 Task: Create a due date automation trigger when advanced on, on the tuesday after a card is due add fields with custom field "Resume" set to a number lower than 1 and lower than 10 at 11:00 AM.
Action: Mouse moved to (823, 250)
Screenshot: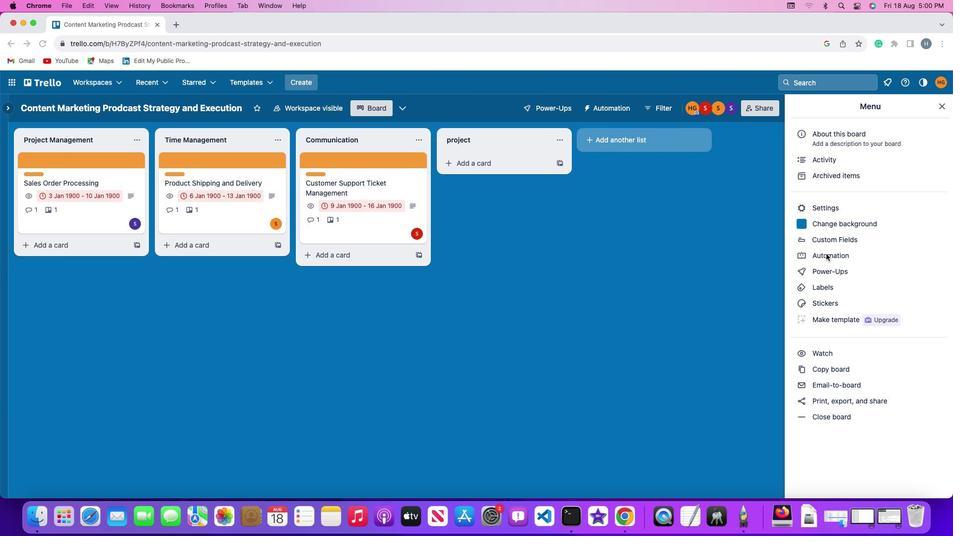 
Action: Mouse pressed left at (823, 250)
Screenshot: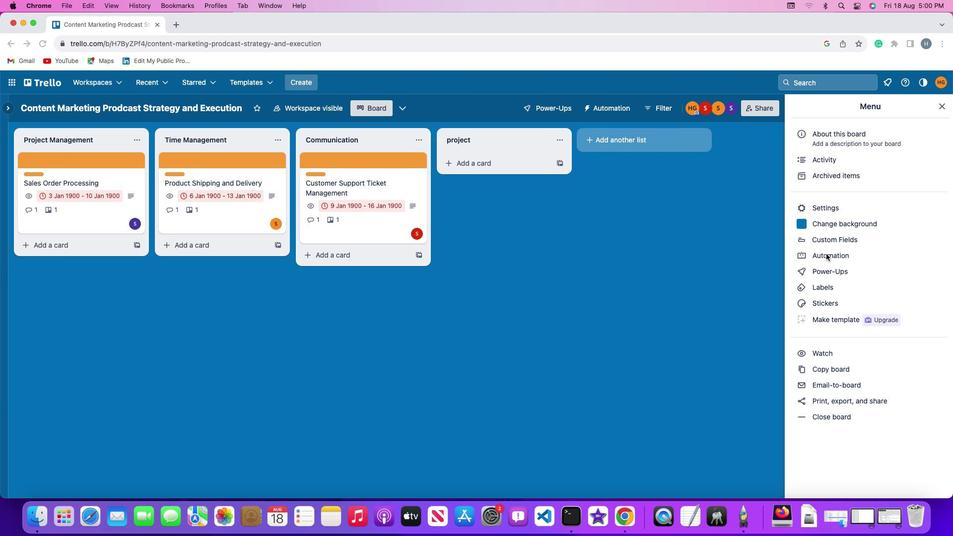 
Action: Mouse pressed left at (823, 250)
Screenshot: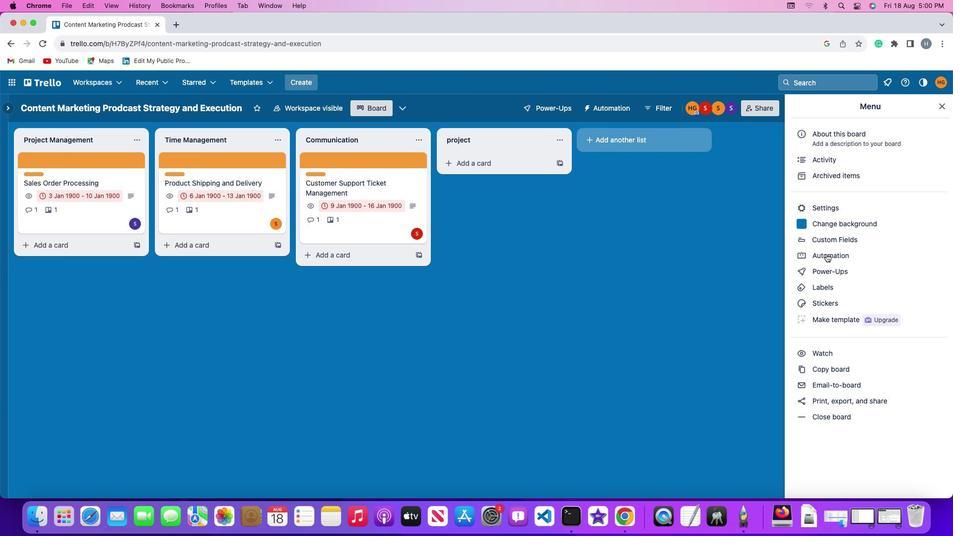 
Action: Mouse moved to (58, 228)
Screenshot: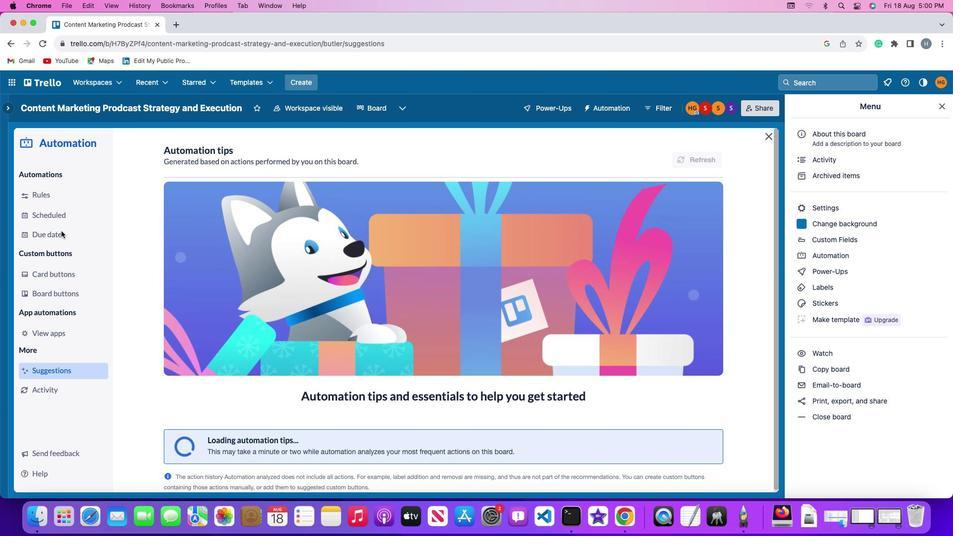 
Action: Mouse pressed left at (58, 228)
Screenshot: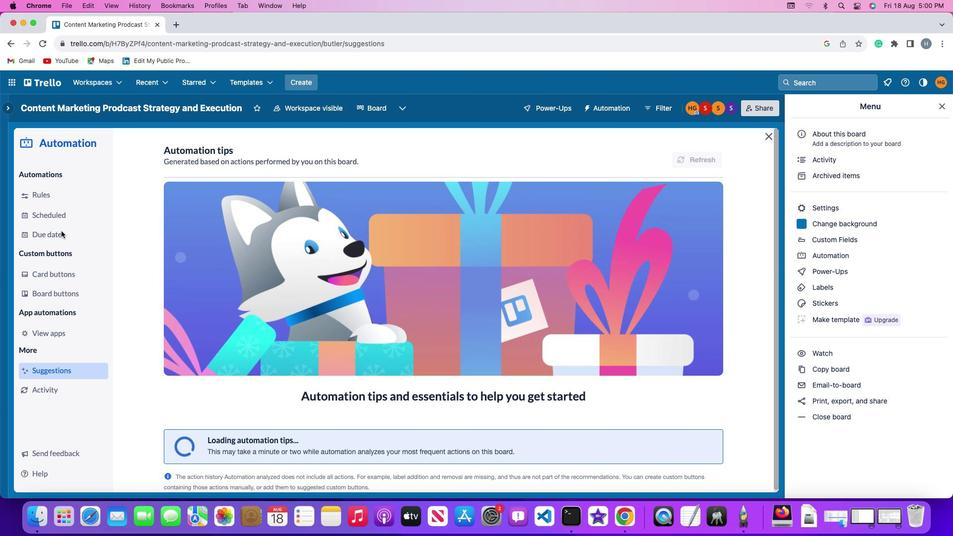 
Action: Mouse moved to (669, 151)
Screenshot: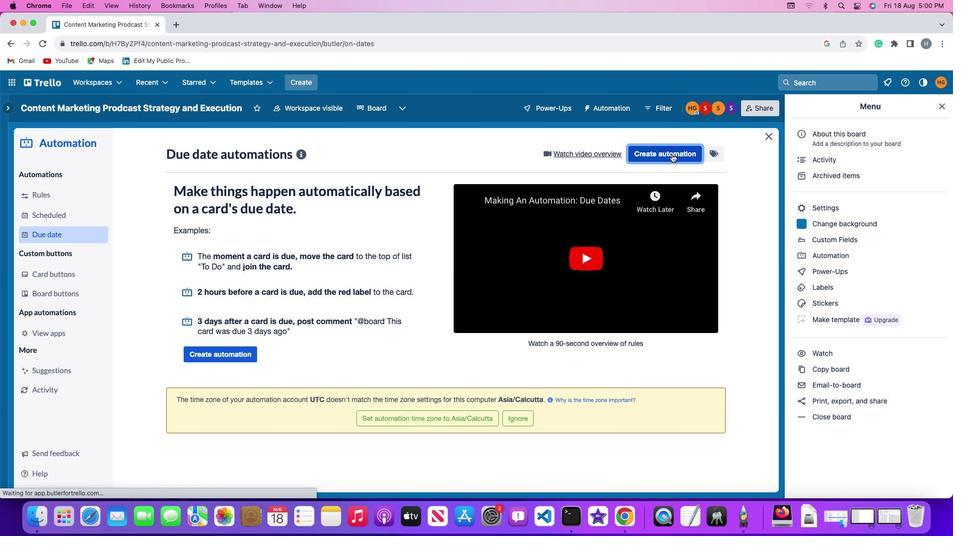 
Action: Mouse pressed left at (669, 151)
Screenshot: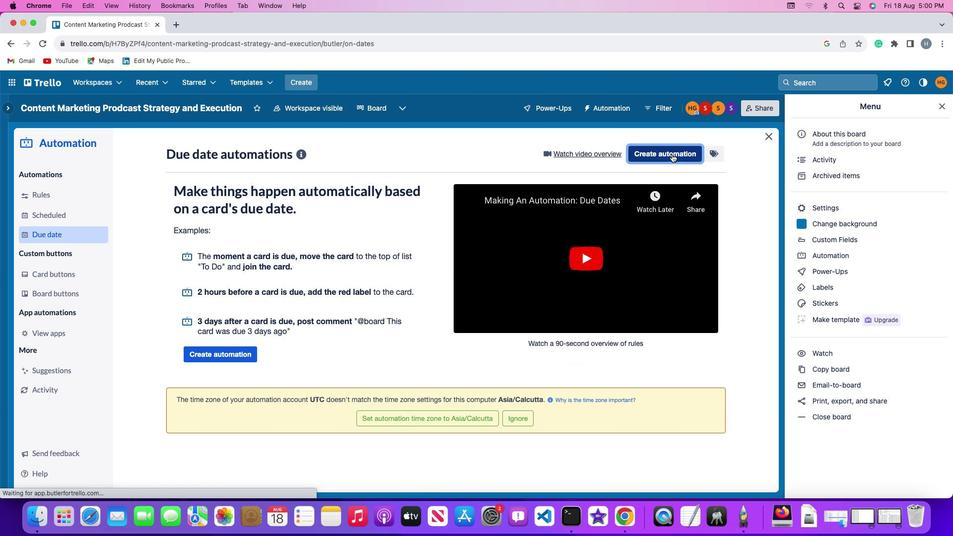 
Action: Mouse moved to (209, 243)
Screenshot: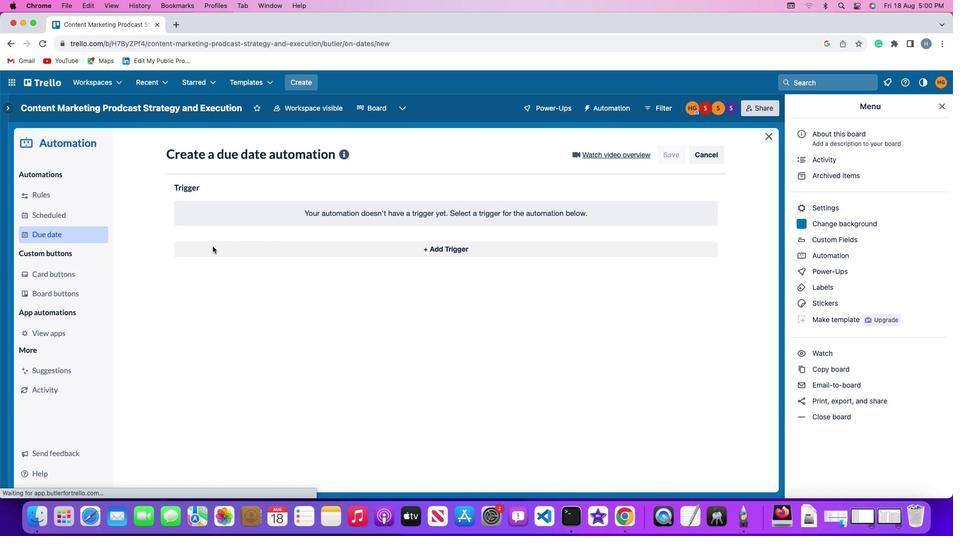 
Action: Mouse pressed left at (209, 243)
Screenshot: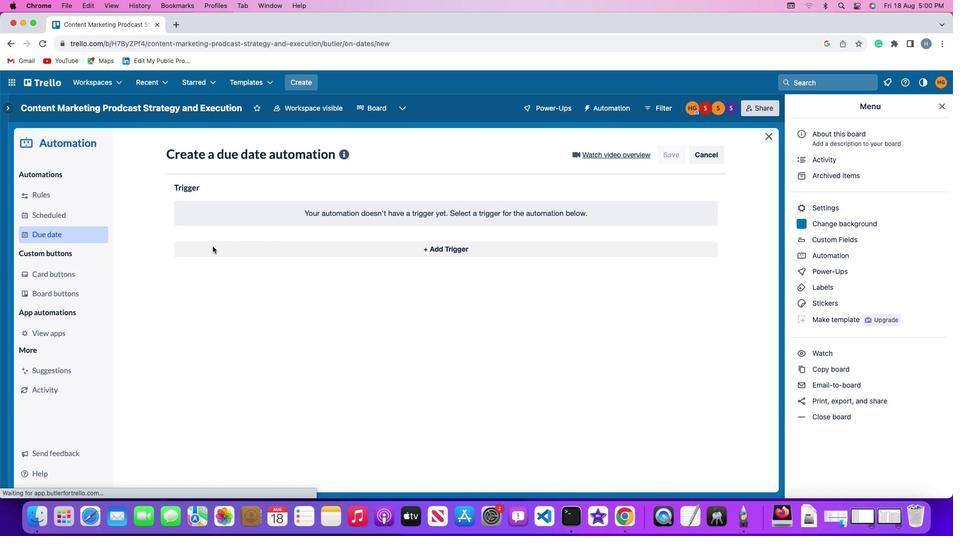 
Action: Mouse moved to (220, 432)
Screenshot: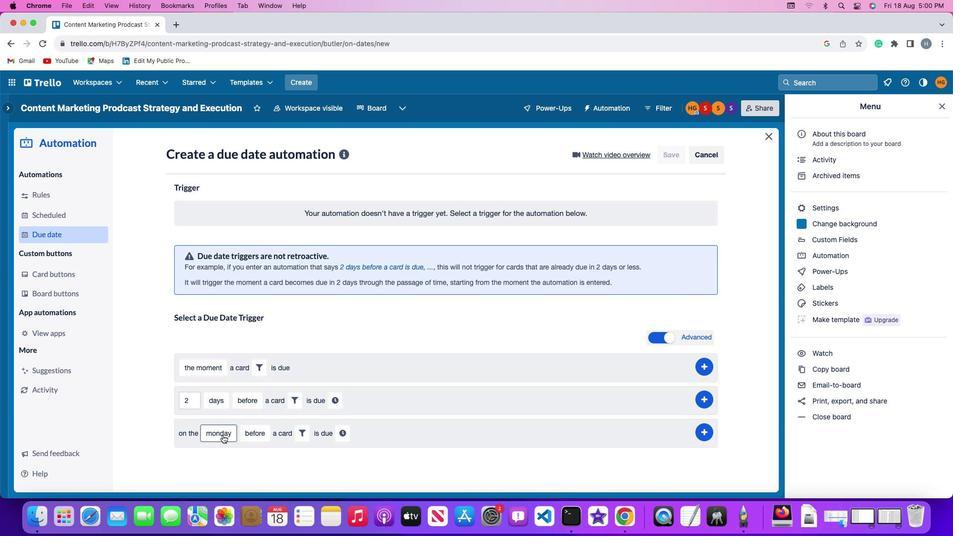 
Action: Mouse pressed left at (220, 432)
Screenshot: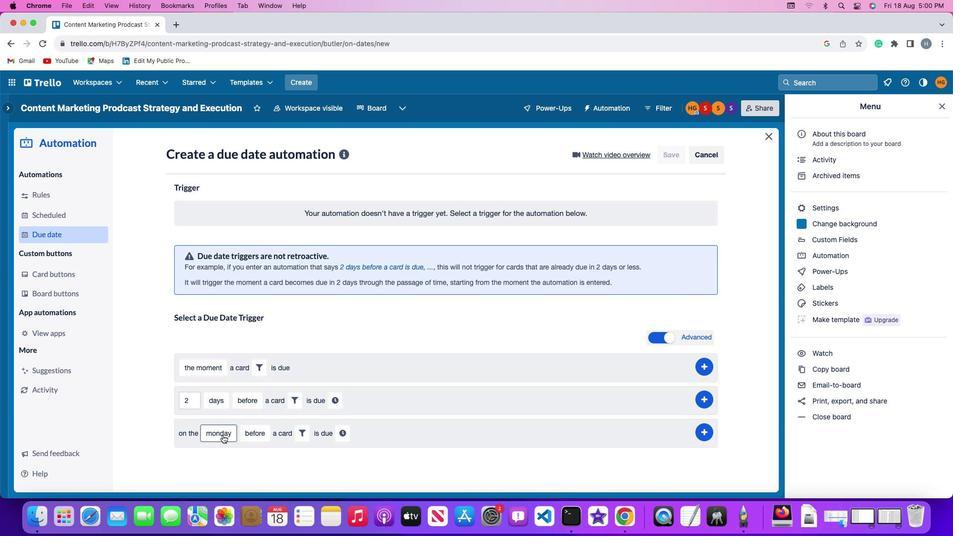 
Action: Mouse moved to (241, 315)
Screenshot: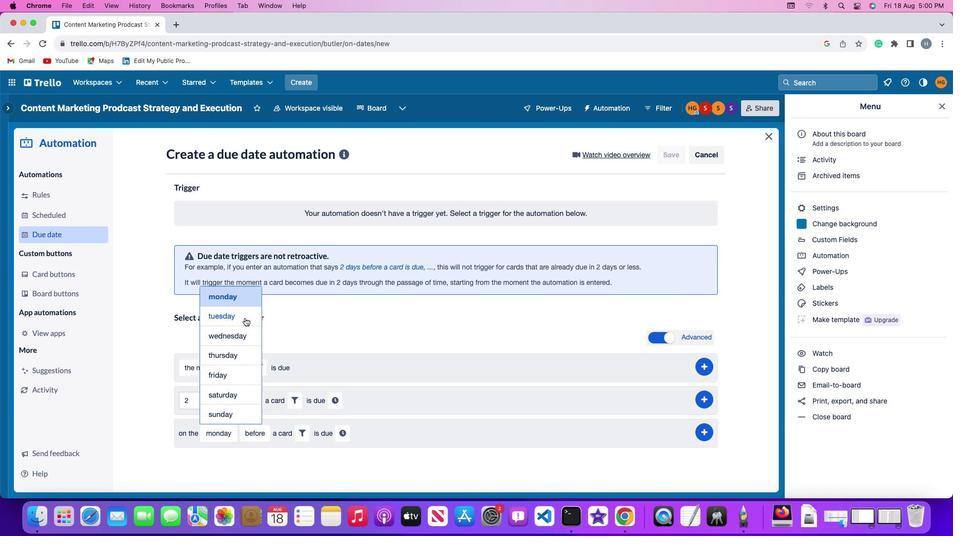 
Action: Mouse pressed left at (241, 315)
Screenshot: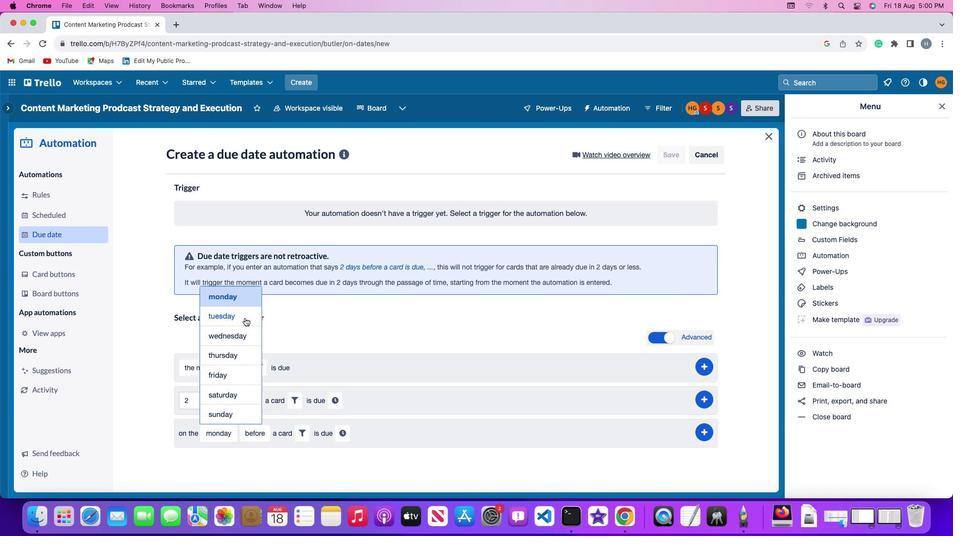 
Action: Mouse moved to (257, 428)
Screenshot: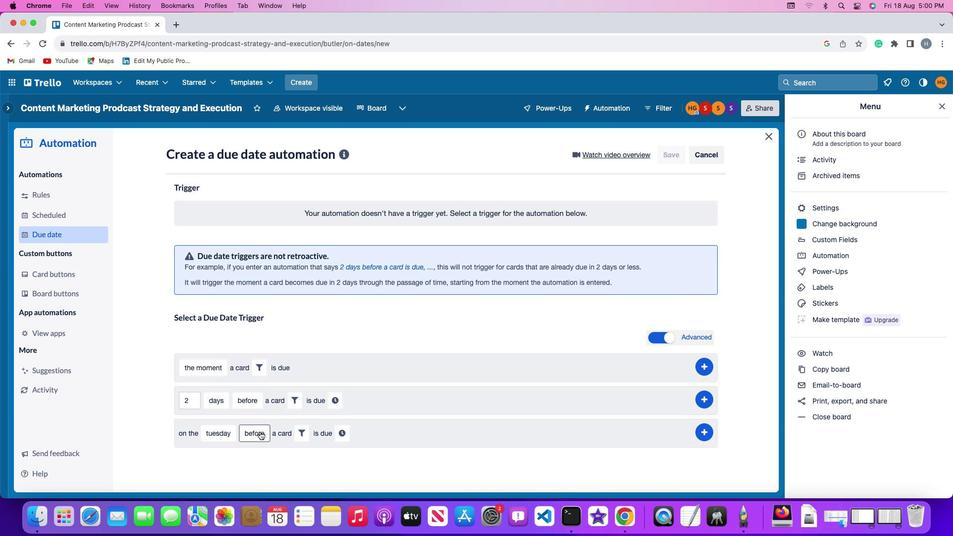 
Action: Mouse pressed left at (257, 428)
Screenshot: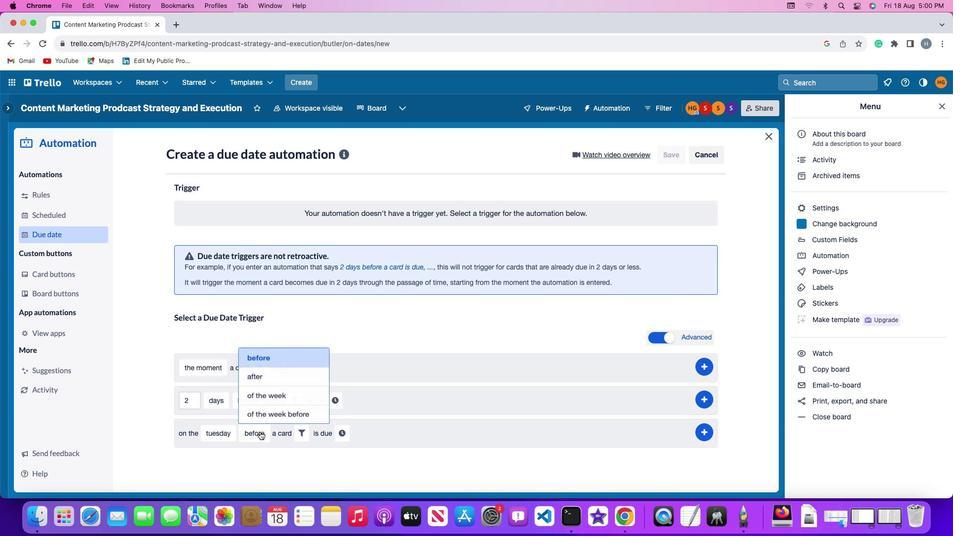 
Action: Mouse moved to (259, 372)
Screenshot: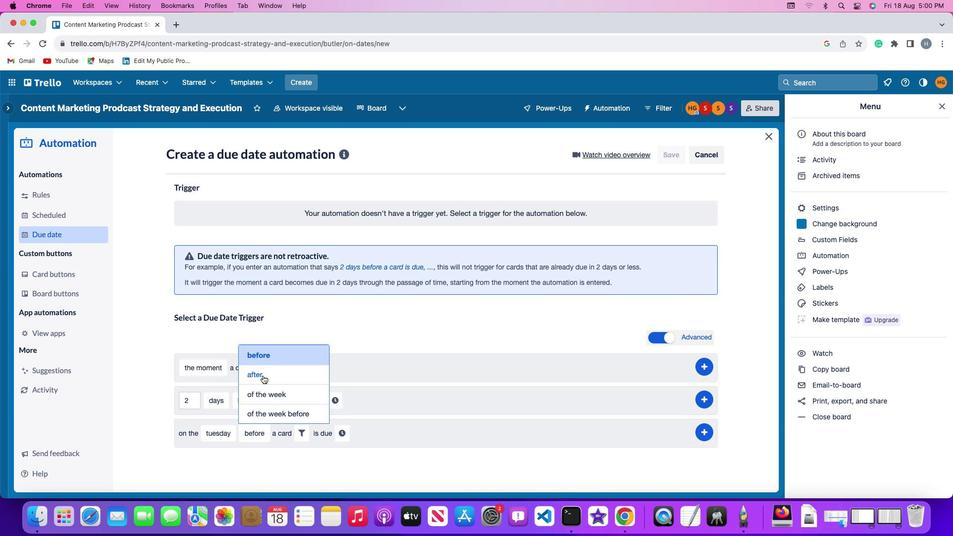 
Action: Mouse pressed left at (259, 372)
Screenshot: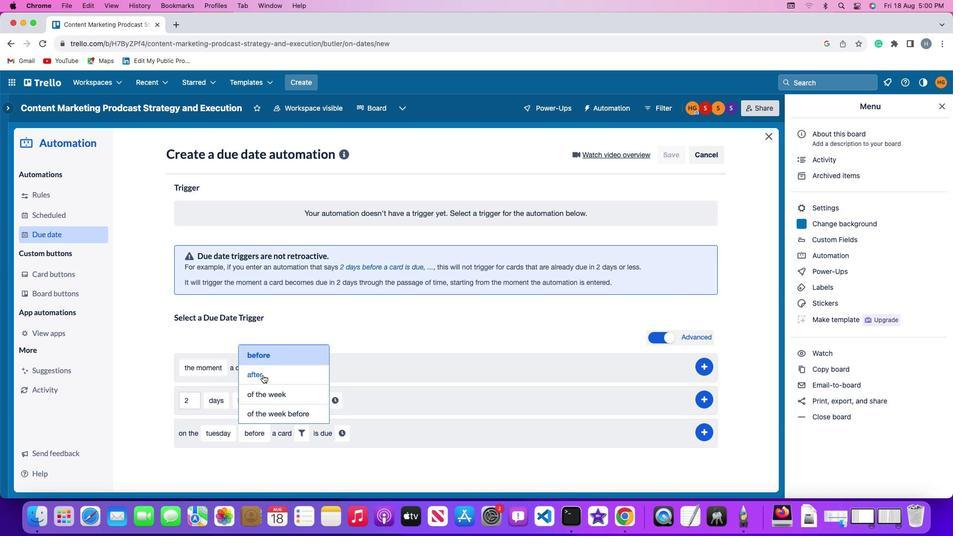 
Action: Mouse moved to (292, 425)
Screenshot: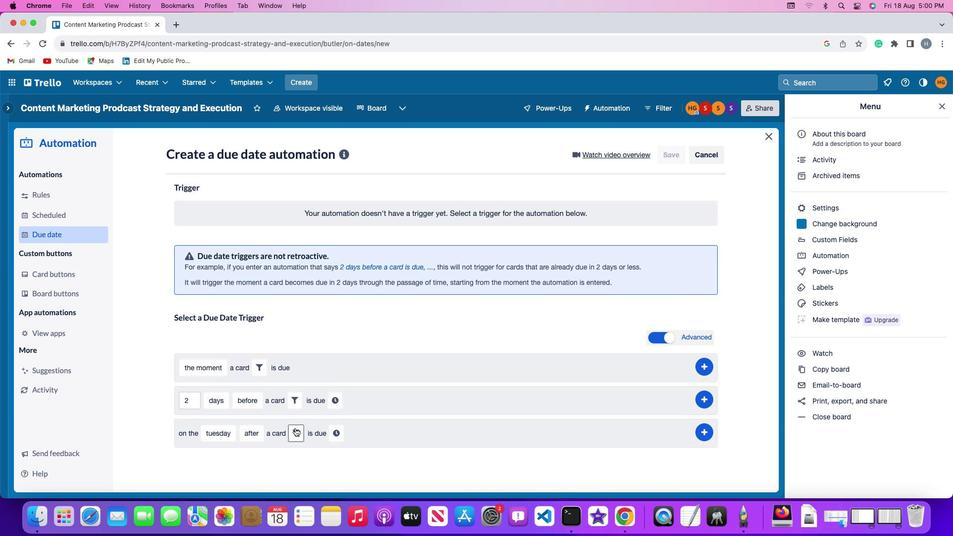 
Action: Mouse pressed left at (292, 425)
Screenshot: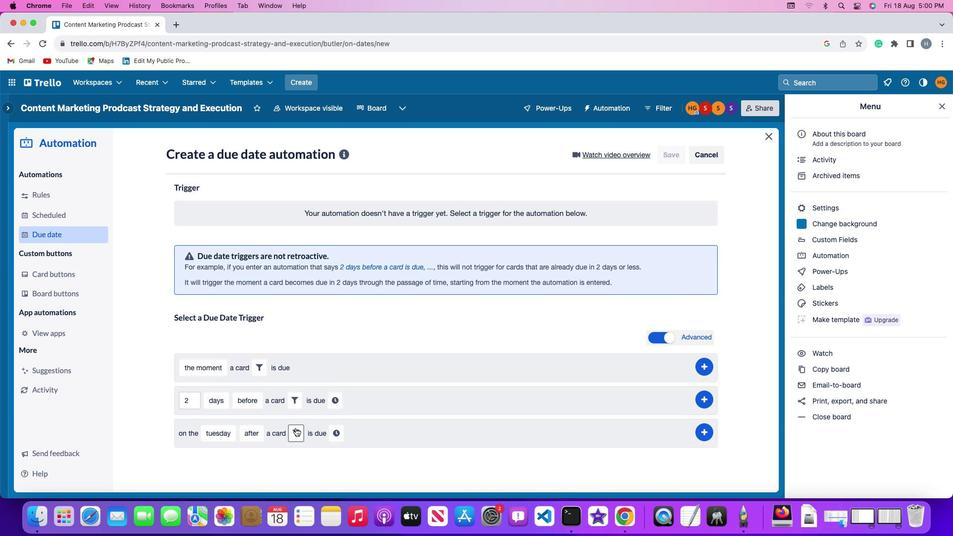 
Action: Mouse moved to (449, 460)
Screenshot: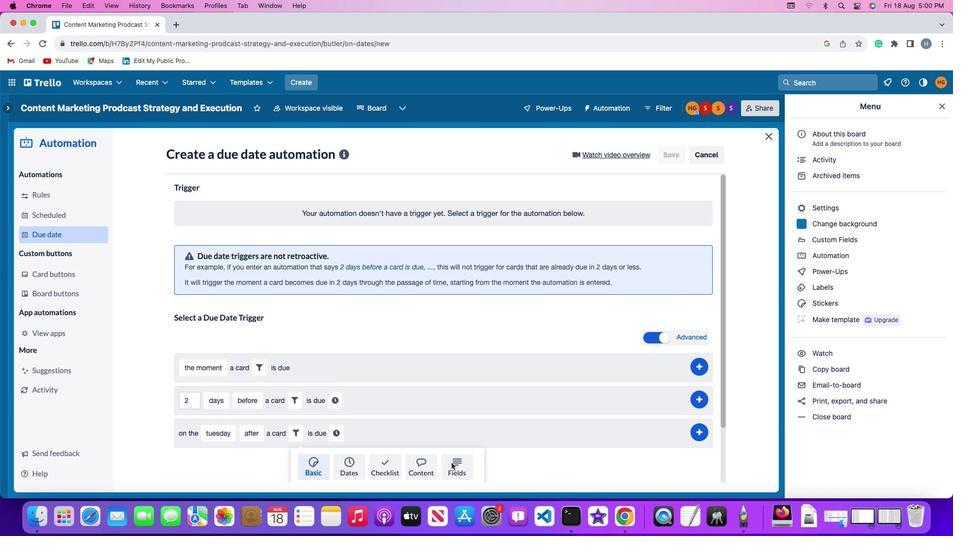 
Action: Mouse pressed left at (449, 460)
Screenshot: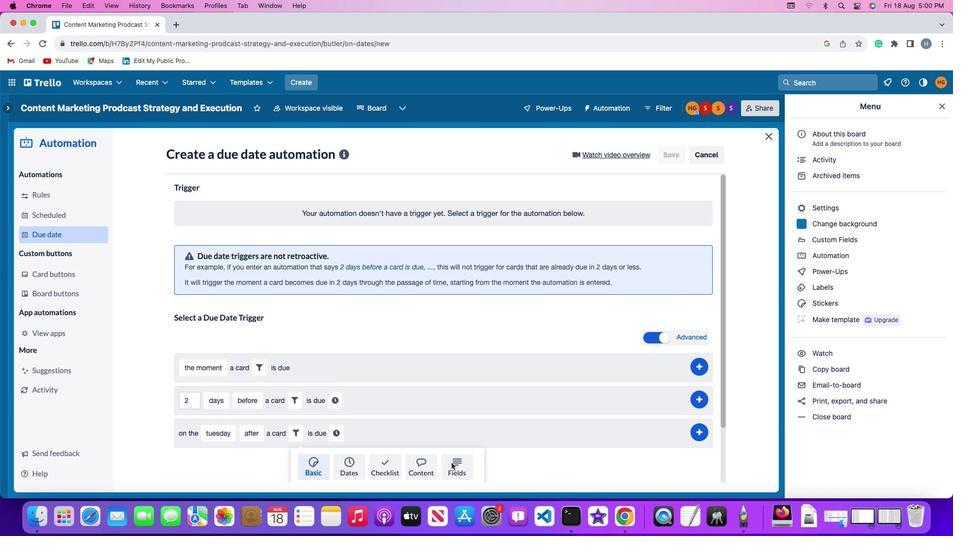 
Action: Mouse moved to (279, 452)
Screenshot: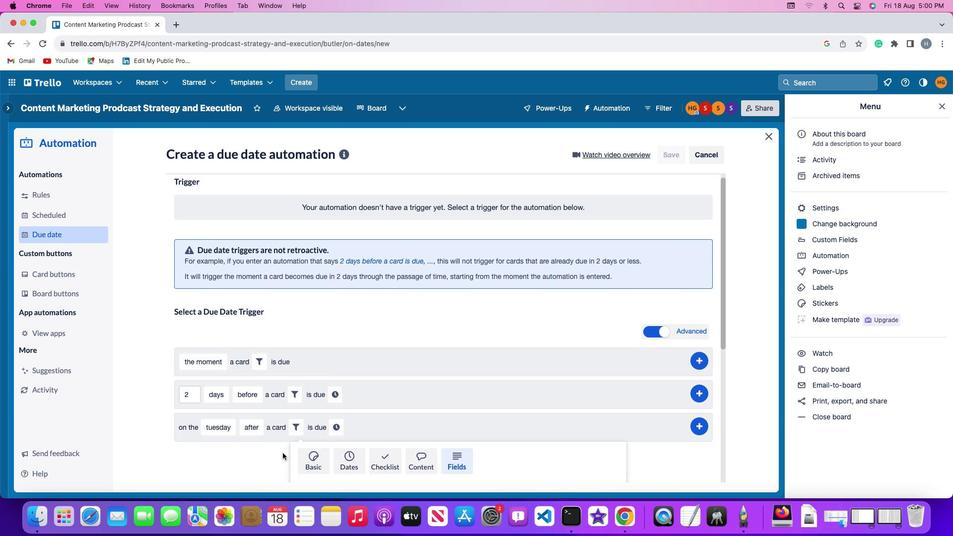 
Action: Mouse scrolled (279, 452) with delta (-2, -2)
Screenshot: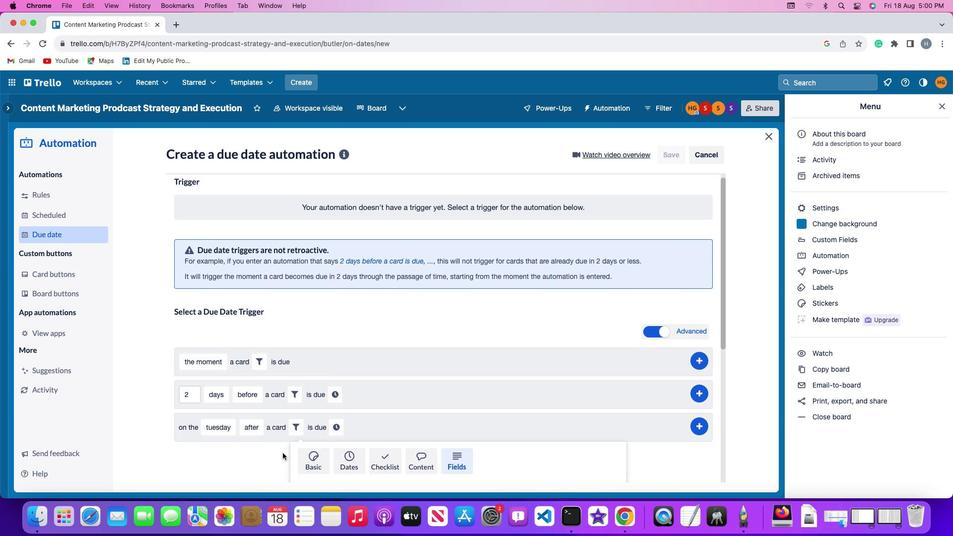 
Action: Mouse moved to (278, 451)
Screenshot: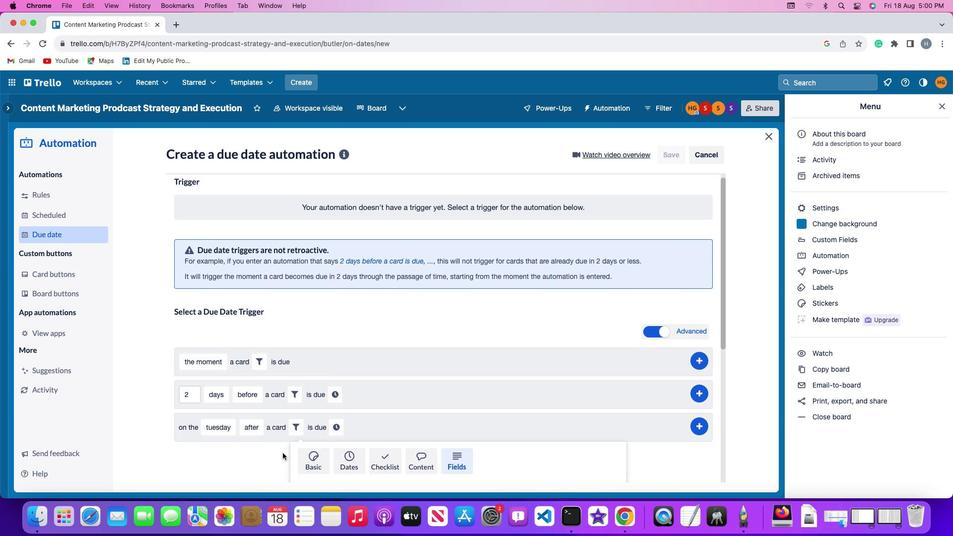 
Action: Mouse scrolled (278, 451) with delta (-2, -2)
Screenshot: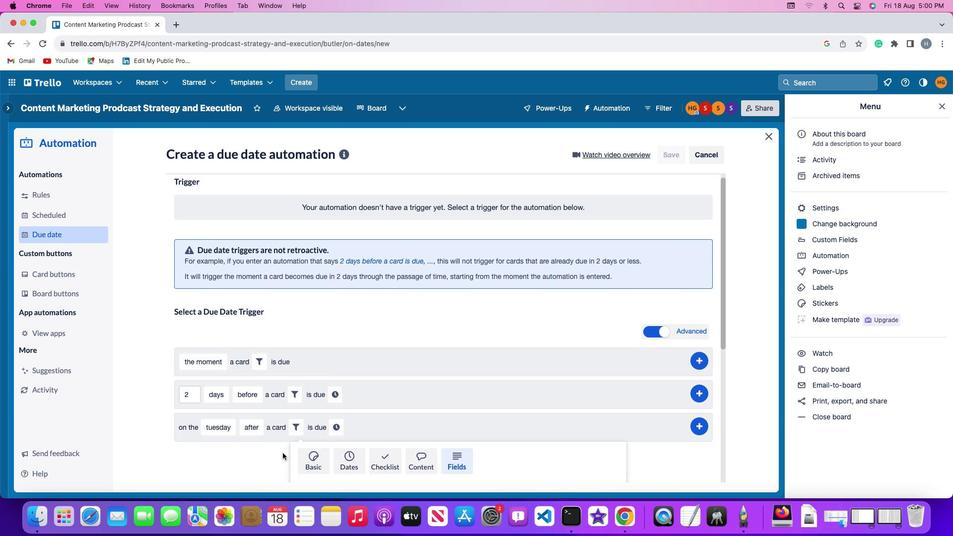 
Action: Mouse scrolled (278, 451) with delta (-2, -3)
Screenshot: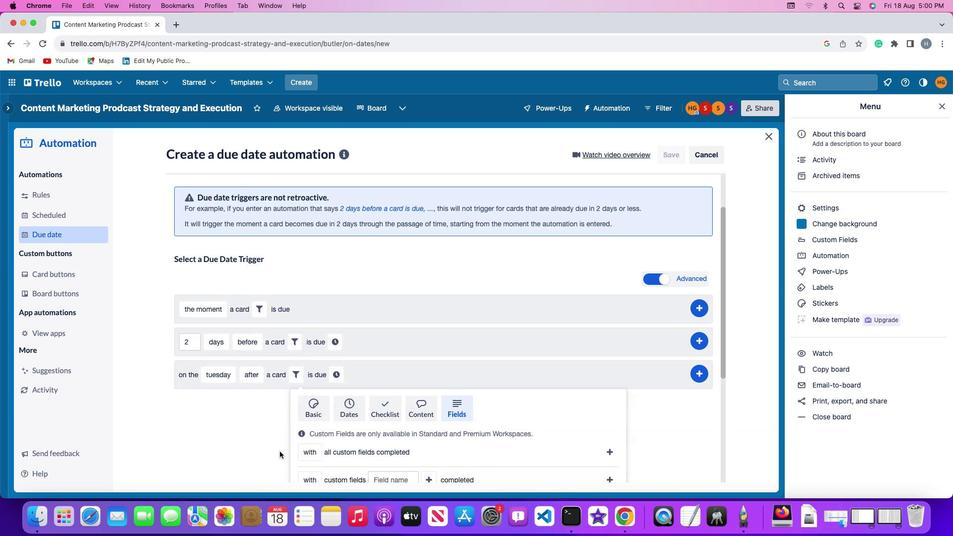 
Action: Mouse moved to (279, 451)
Screenshot: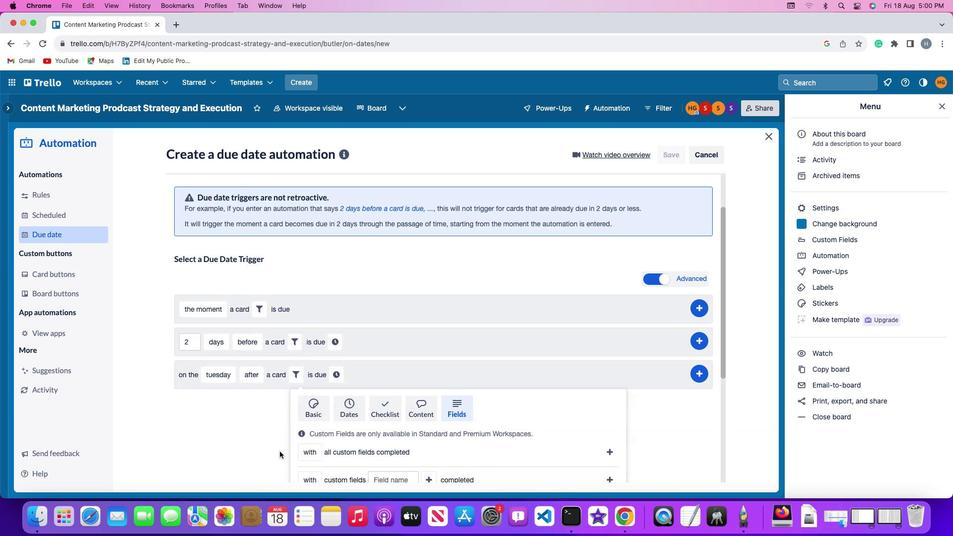 
Action: Mouse scrolled (279, 451) with delta (-2, -4)
Screenshot: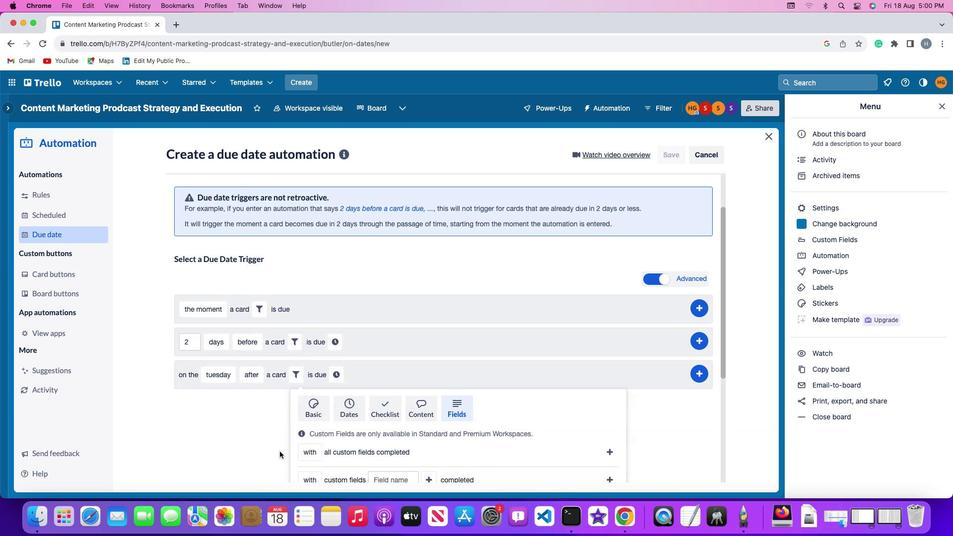 
Action: Mouse moved to (279, 450)
Screenshot: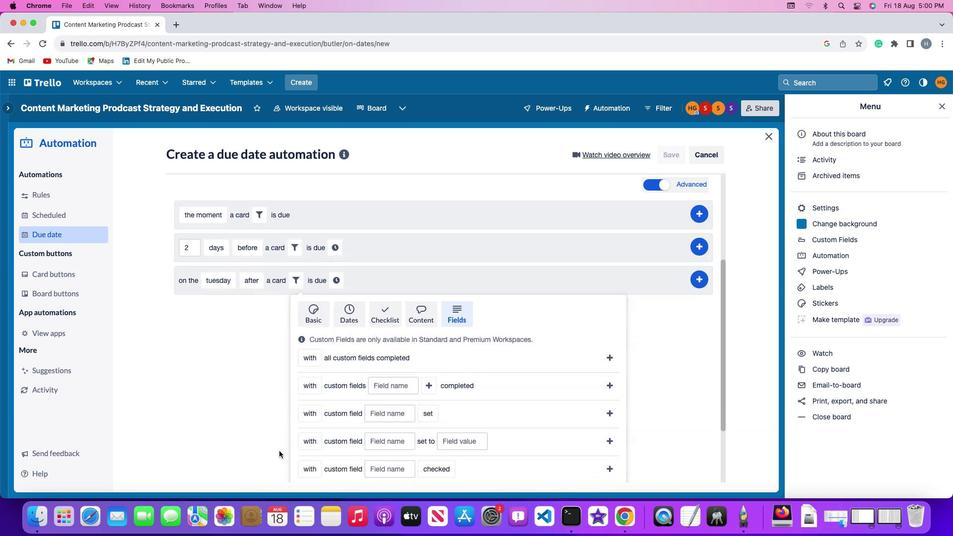 
Action: Mouse scrolled (279, 450) with delta (-2, -5)
Screenshot: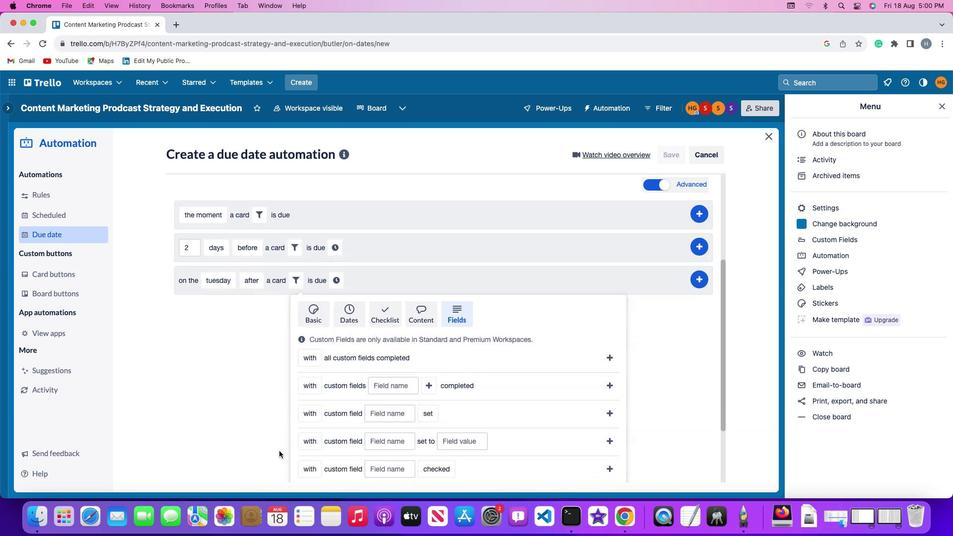 
Action: Mouse moved to (276, 448)
Screenshot: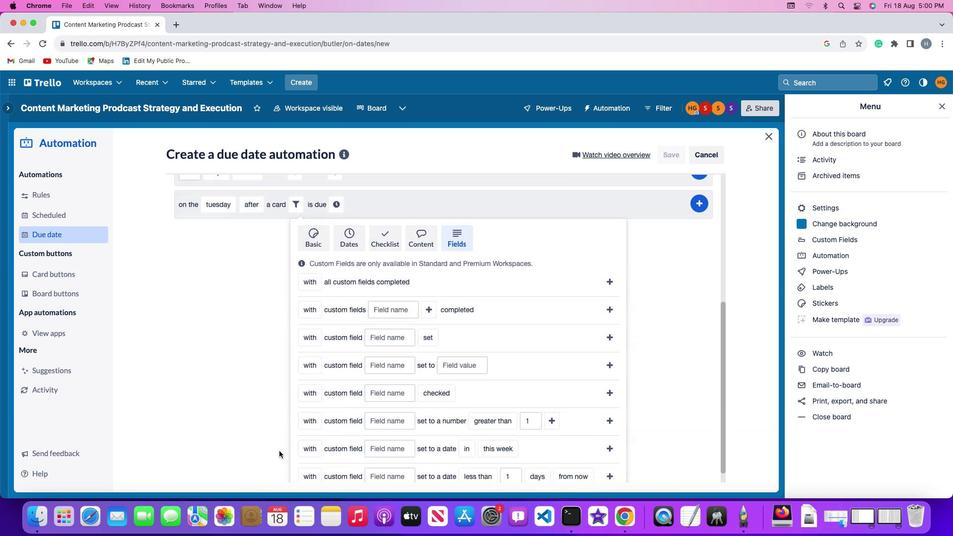 
Action: Mouse scrolled (276, 448) with delta (-2, -2)
Screenshot: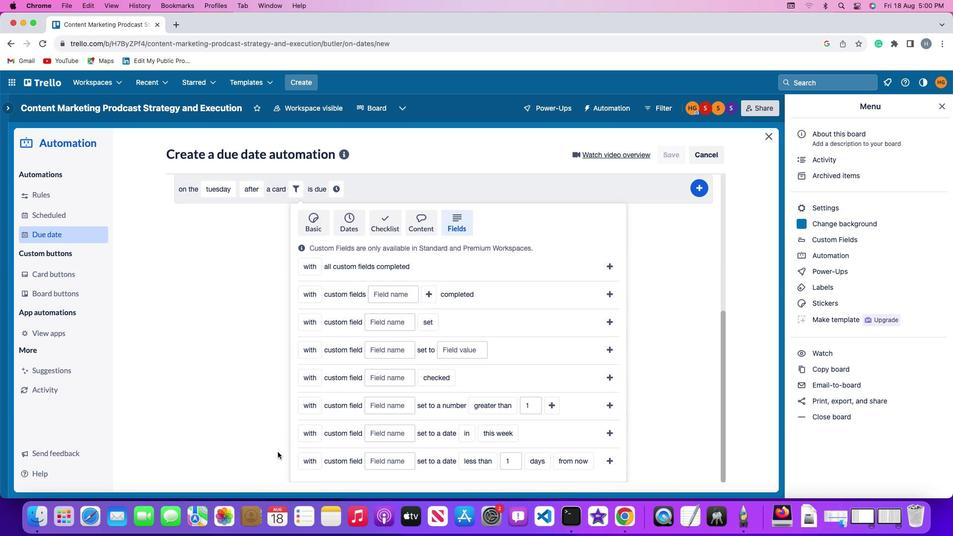 
Action: Mouse scrolled (276, 448) with delta (-2, -2)
Screenshot: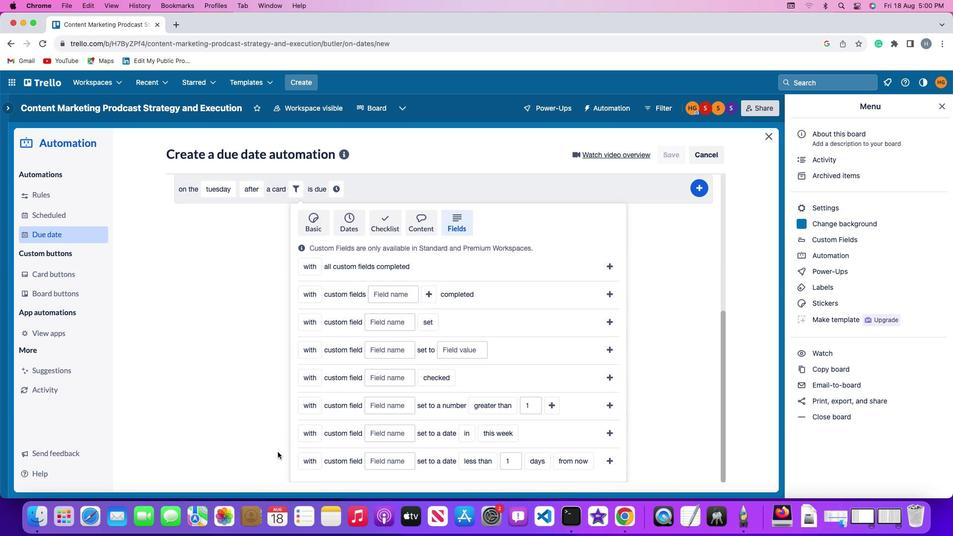 
Action: Mouse moved to (275, 448)
Screenshot: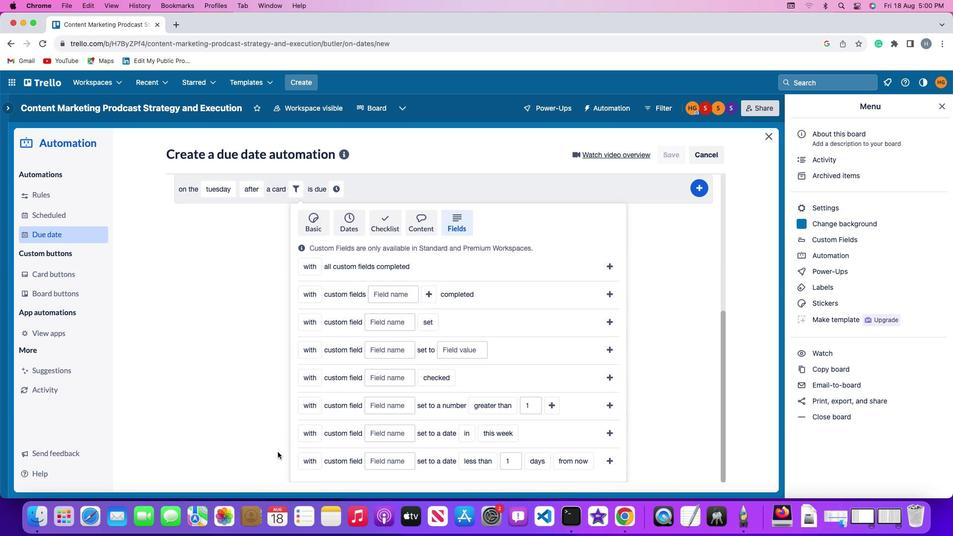 
Action: Mouse scrolled (275, 448) with delta (-2, -3)
Screenshot: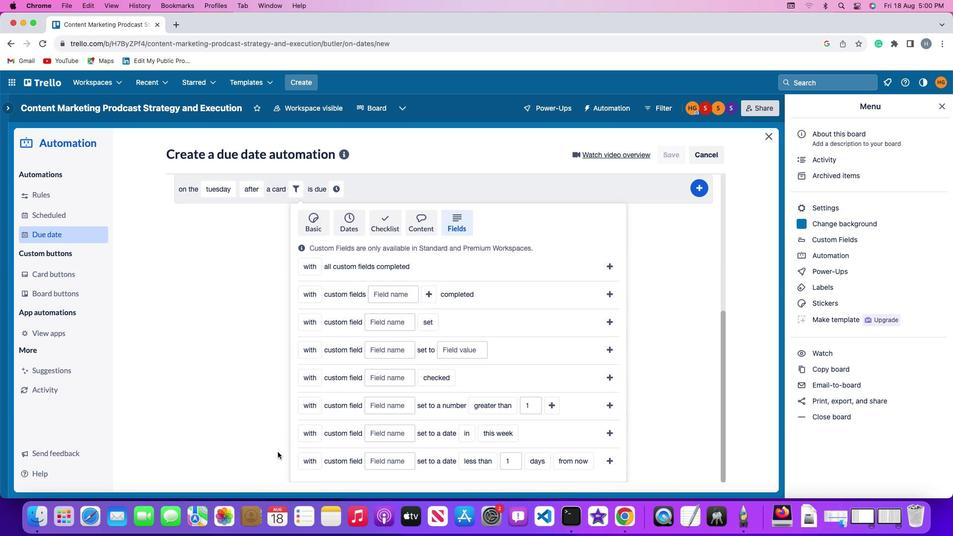 
Action: Mouse moved to (274, 449)
Screenshot: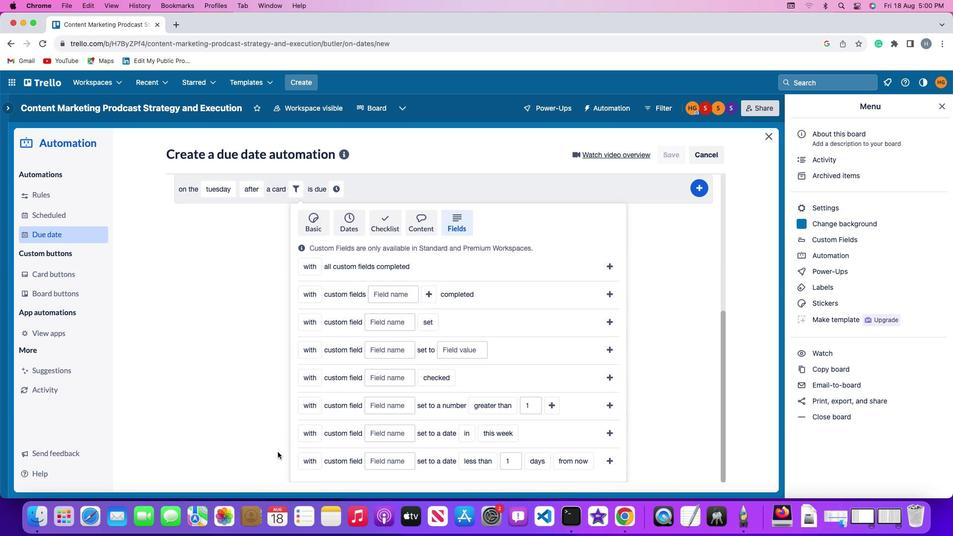 
Action: Mouse scrolled (274, 449) with delta (-2, -4)
Screenshot: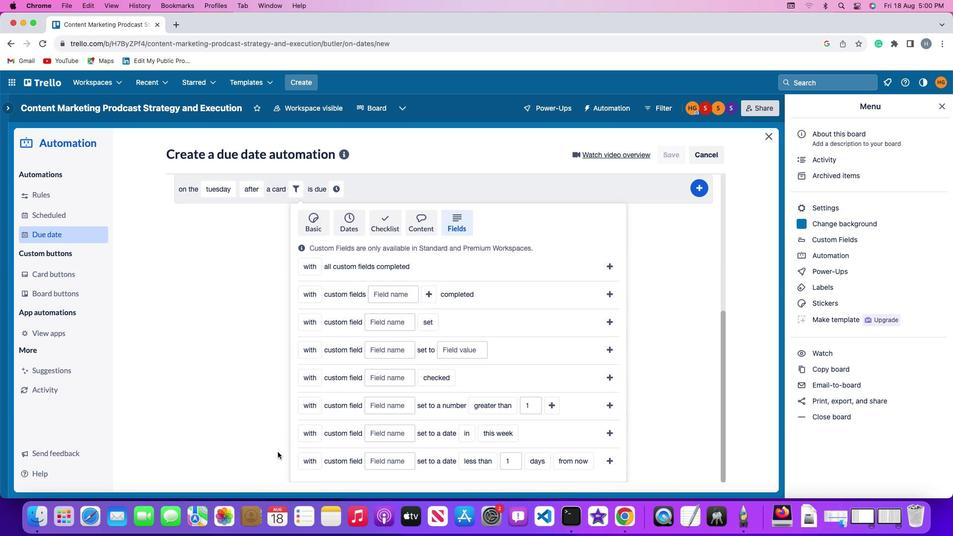 
Action: Mouse moved to (308, 402)
Screenshot: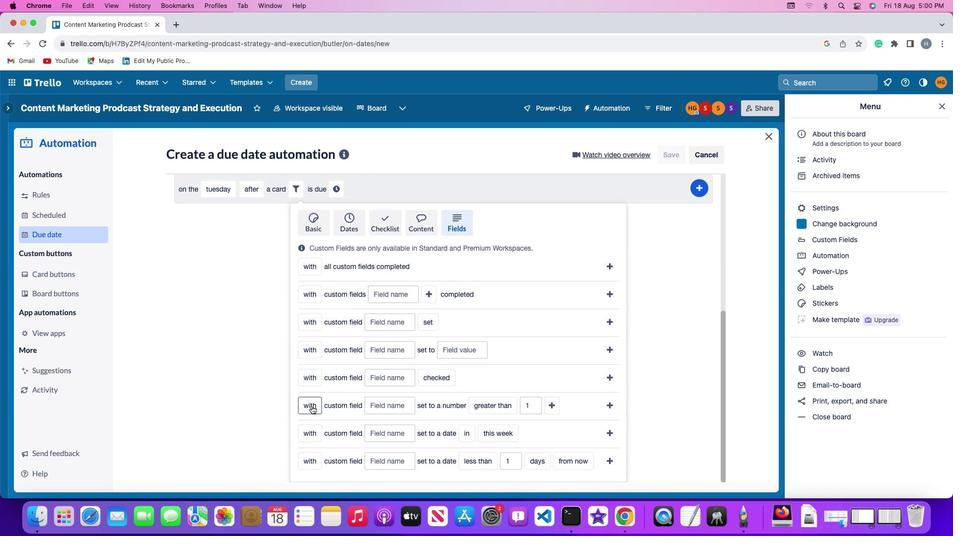 
Action: Mouse pressed left at (308, 402)
Screenshot: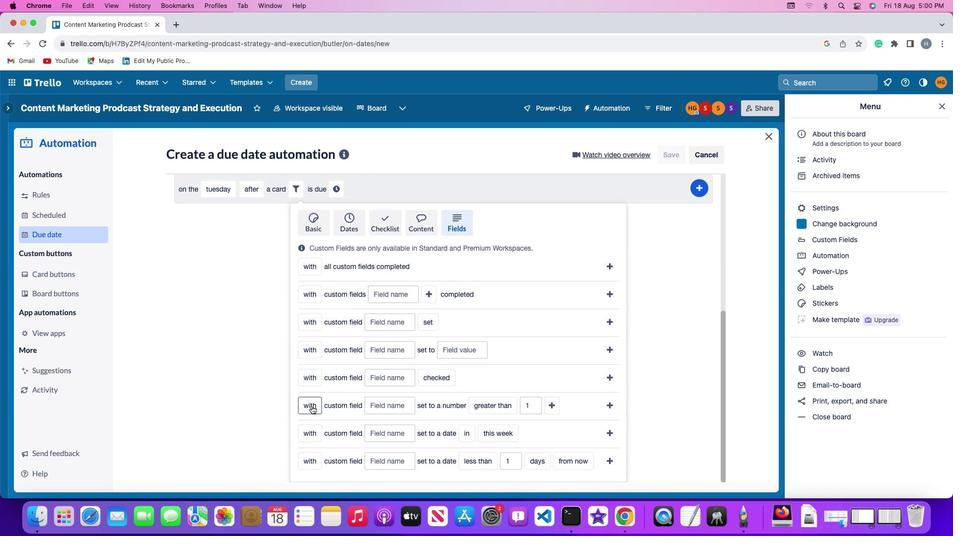 
Action: Mouse moved to (320, 418)
Screenshot: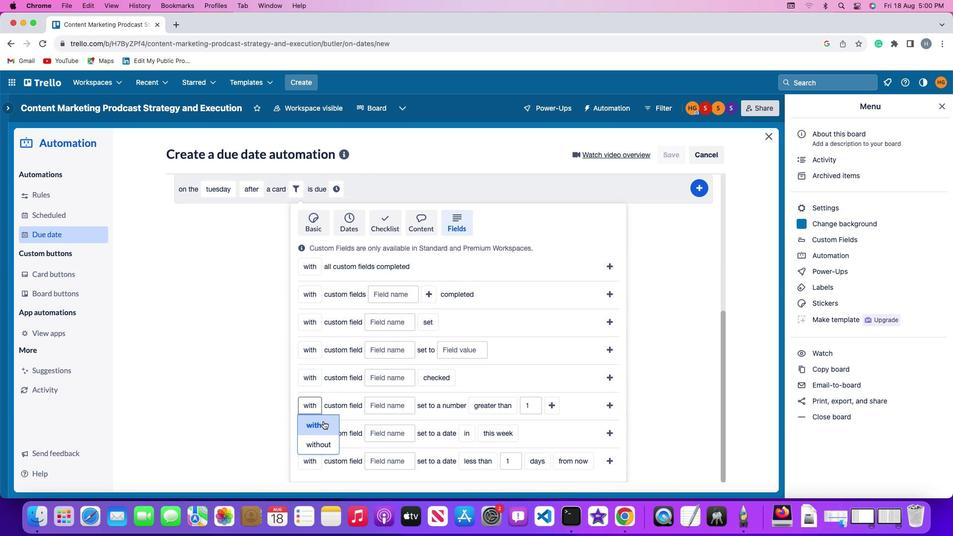 
Action: Mouse pressed left at (320, 418)
Screenshot: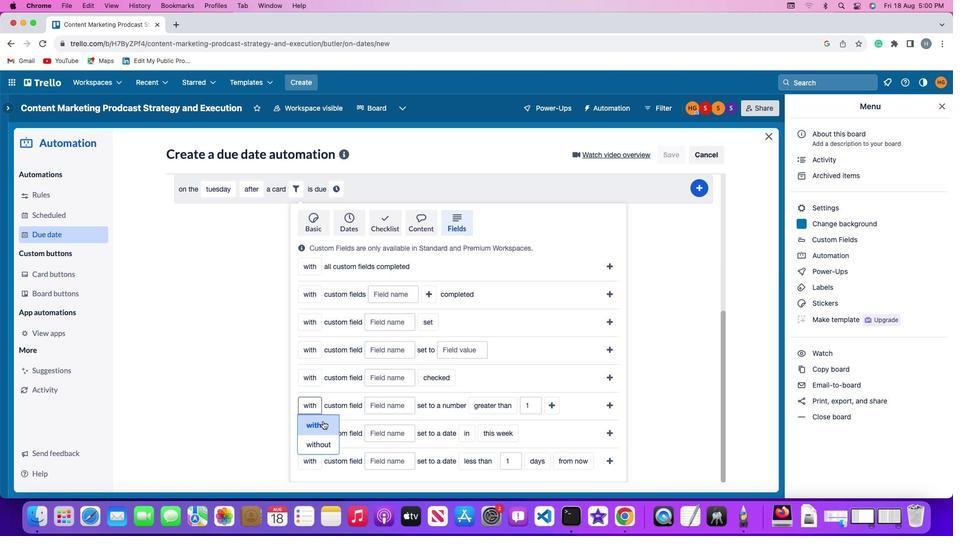 
Action: Mouse moved to (394, 405)
Screenshot: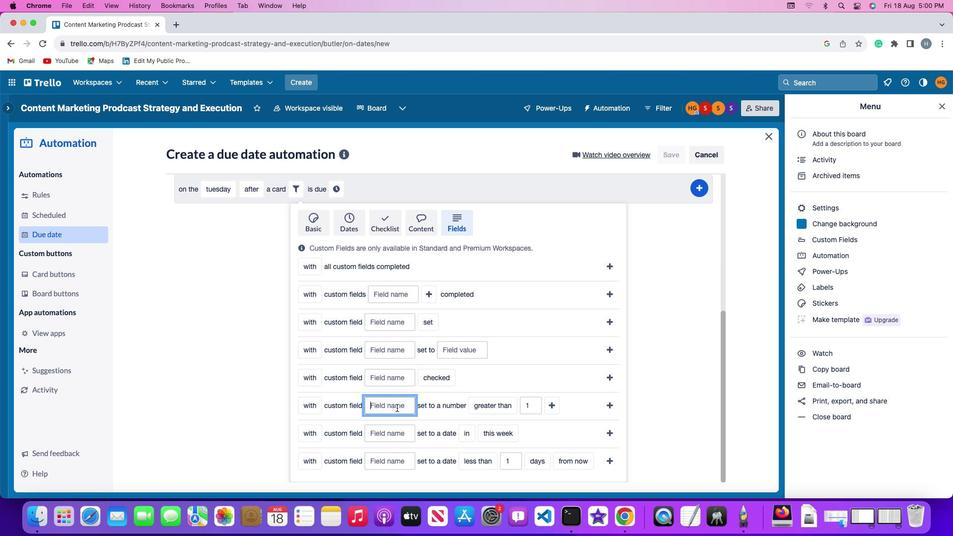 
Action: Mouse pressed left at (394, 405)
Screenshot: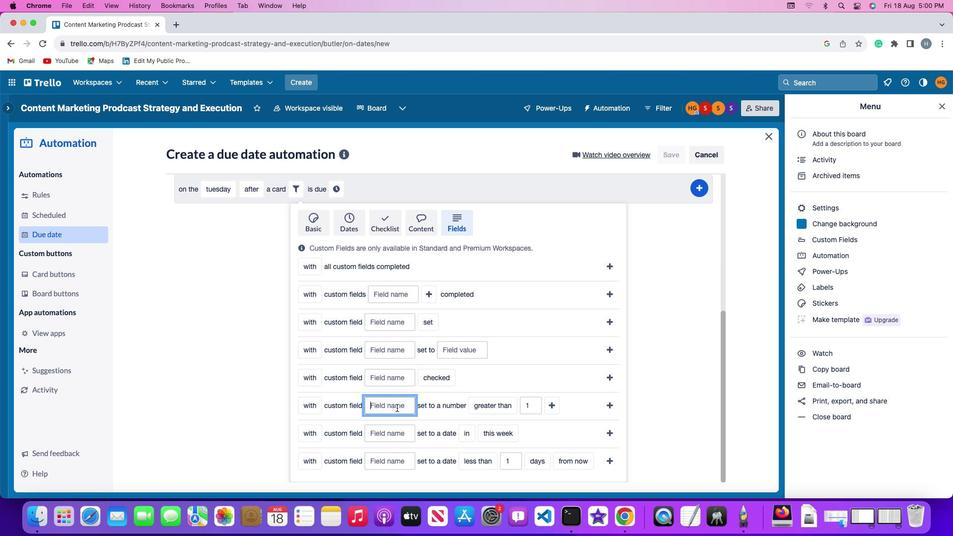 
Action: Mouse moved to (394, 404)
Screenshot: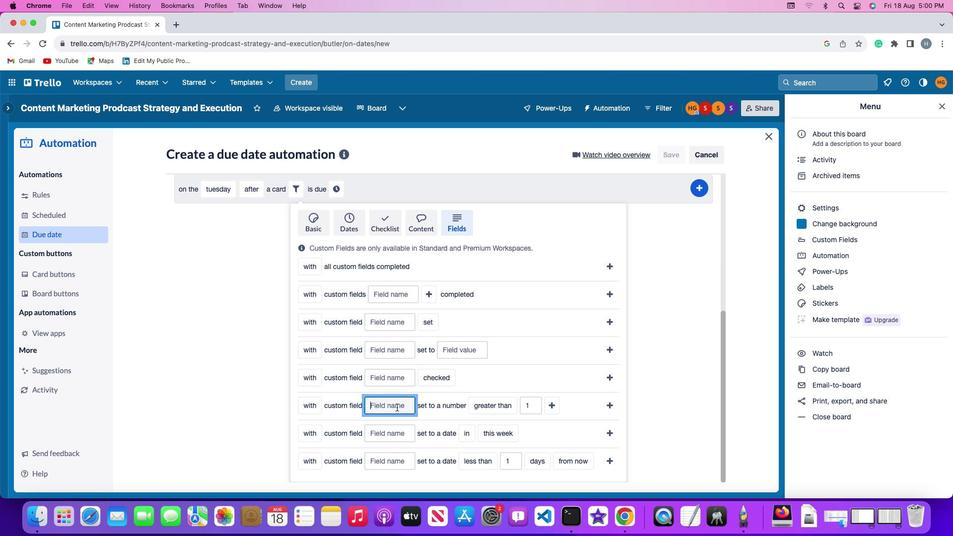 
Action: Key pressed Key.shift'R''e''s''u''m''e'
Screenshot: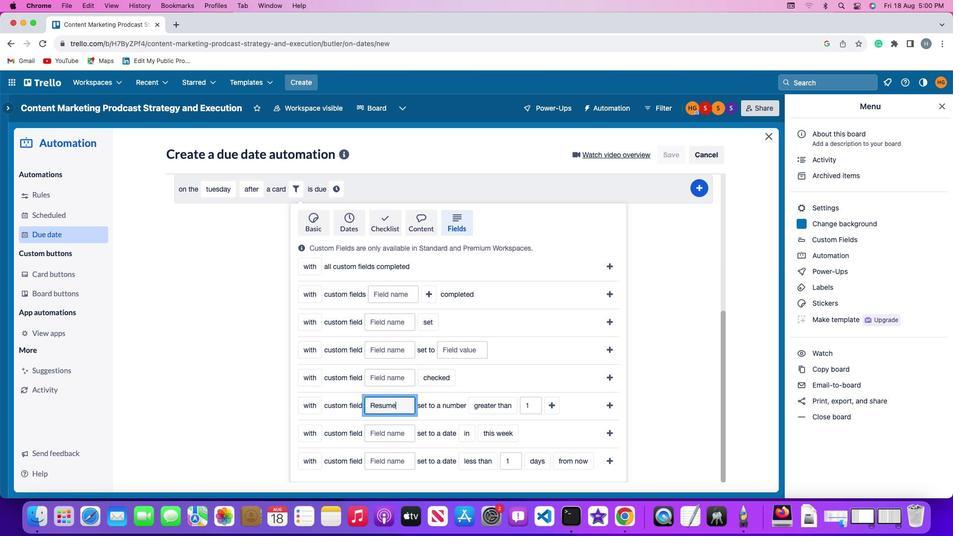 
Action: Mouse moved to (491, 403)
Screenshot: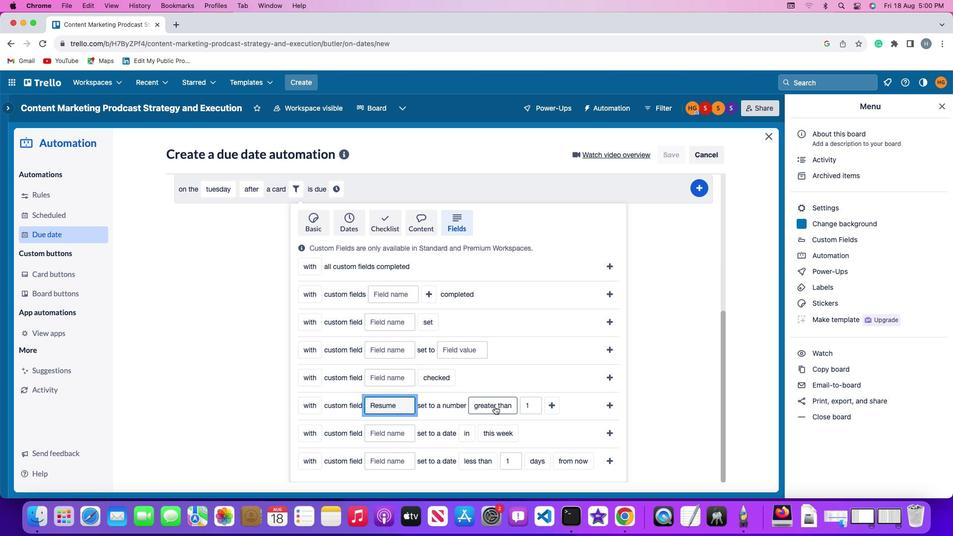 
Action: Mouse pressed left at (491, 403)
Screenshot: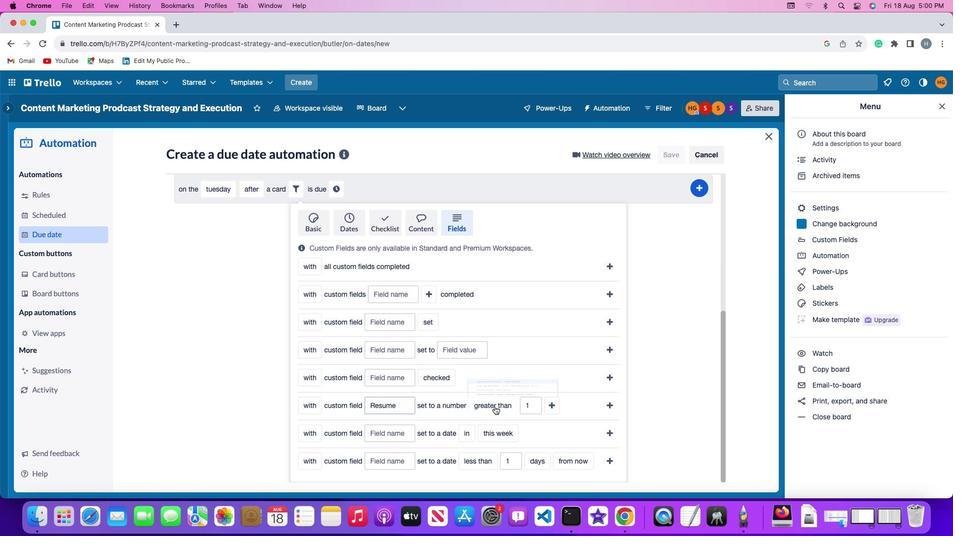 
Action: Mouse moved to (498, 367)
Screenshot: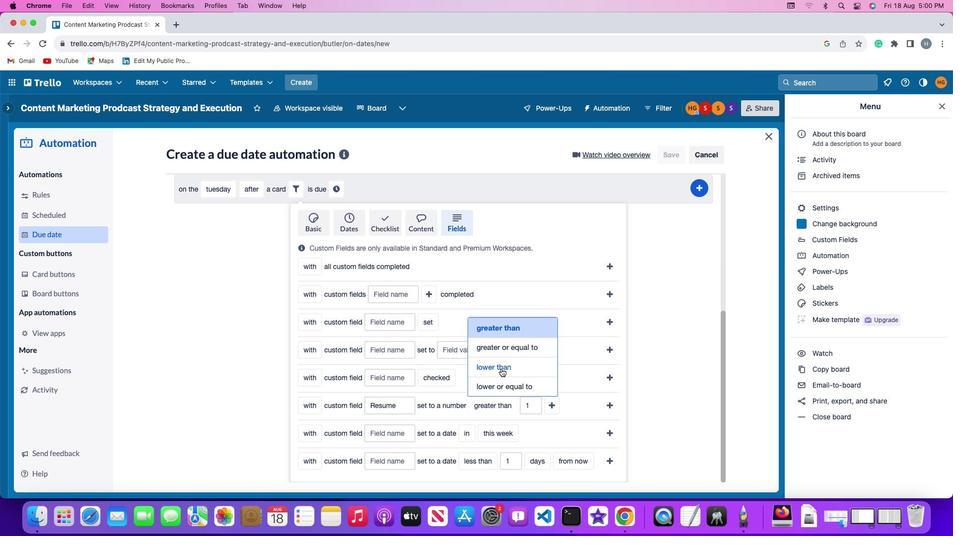 
Action: Mouse pressed left at (498, 367)
Screenshot: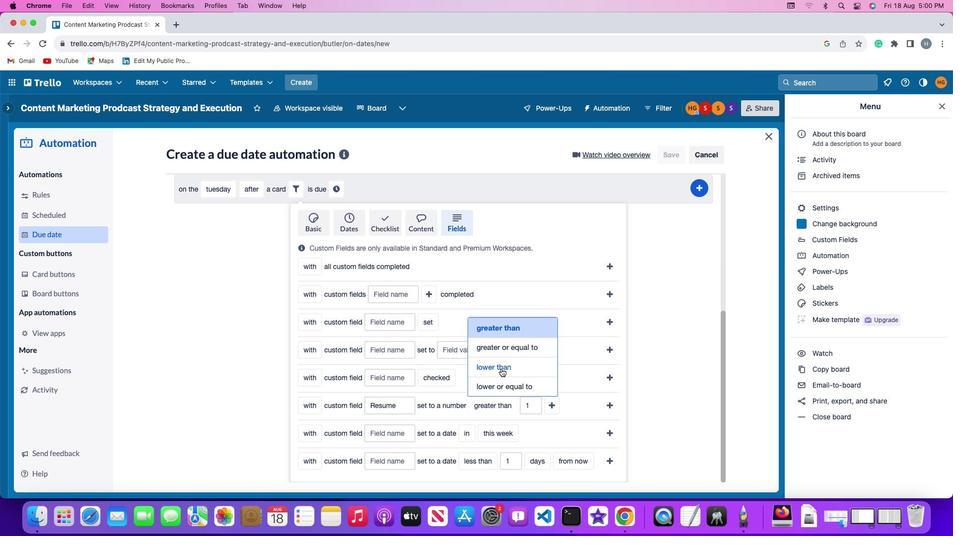 
Action: Mouse moved to (531, 403)
Screenshot: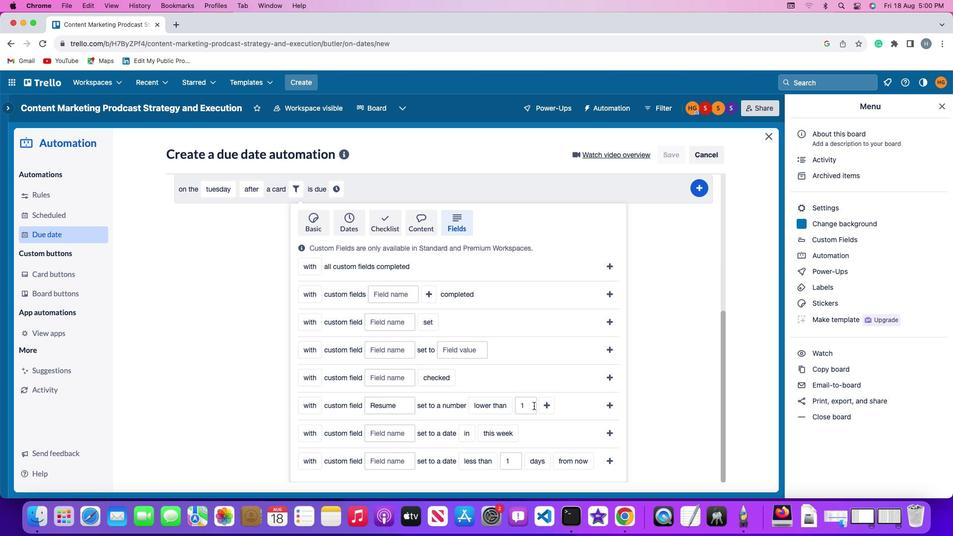 
Action: Mouse pressed left at (531, 403)
Screenshot: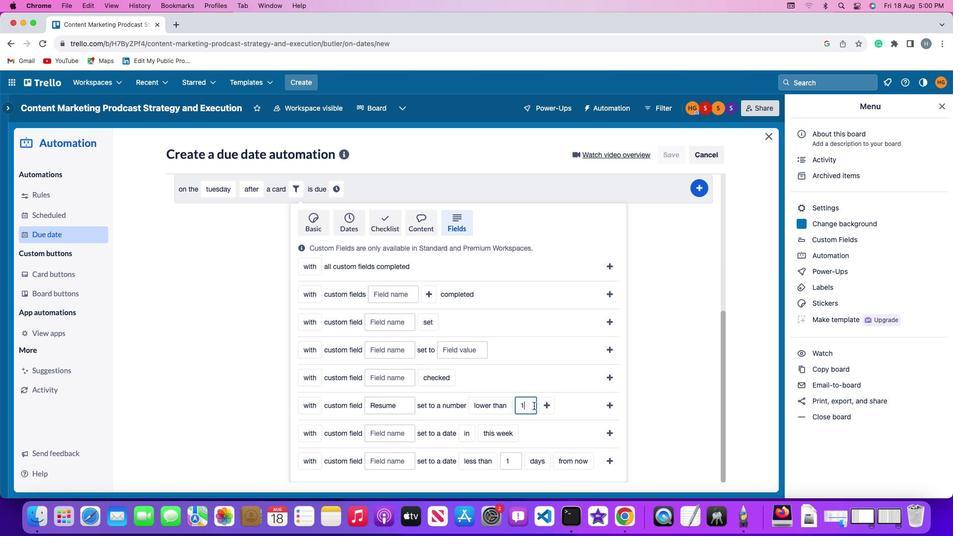 
Action: Key pressed Key.backspace'1'
Screenshot: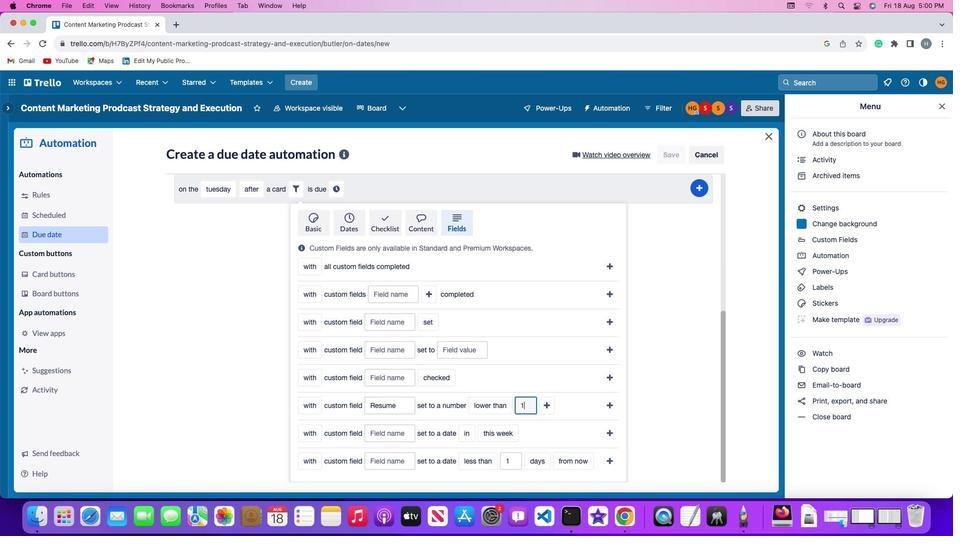 
Action: Mouse moved to (546, 400)
Screenshot: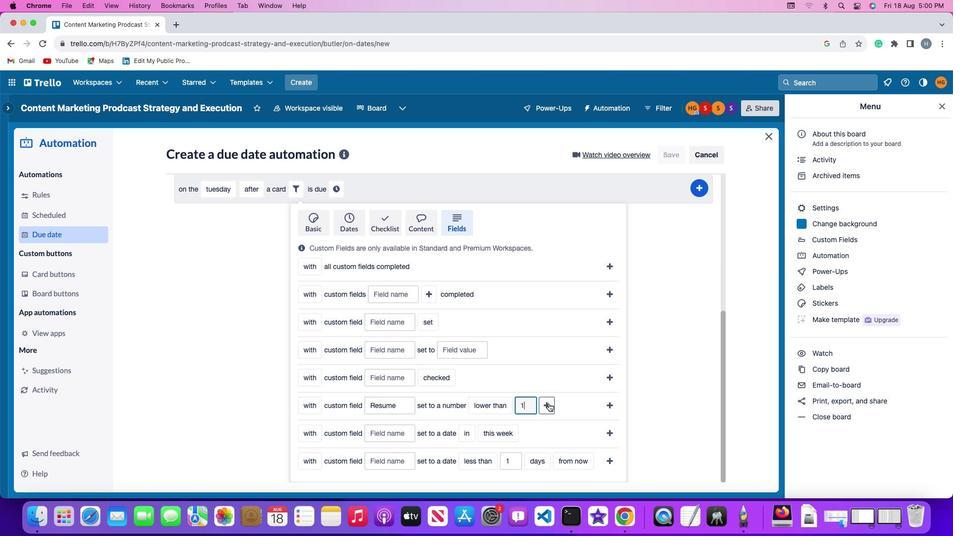 
Action: Mouse pressed left at (546, 400)
Screenshot: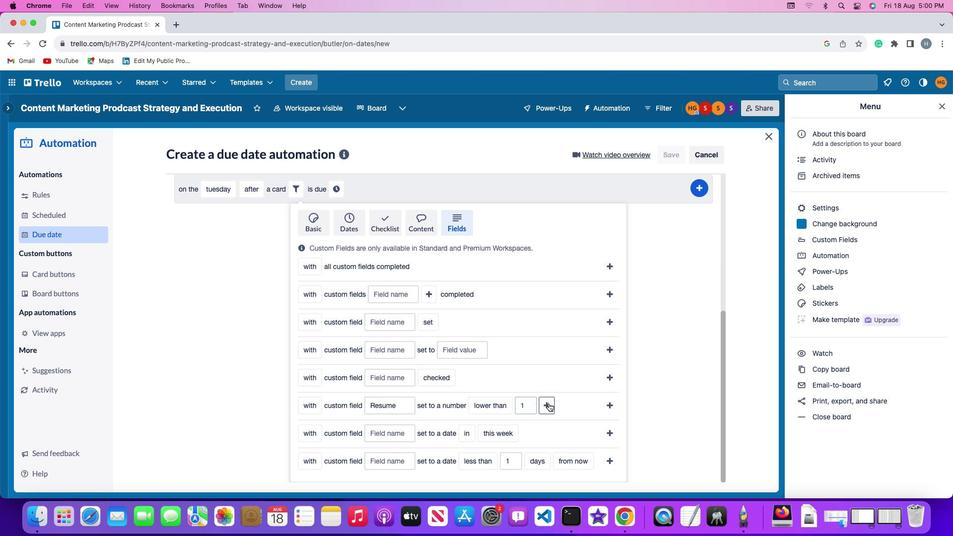 
Action: Mouse moved to (566, 407)
Screenshot: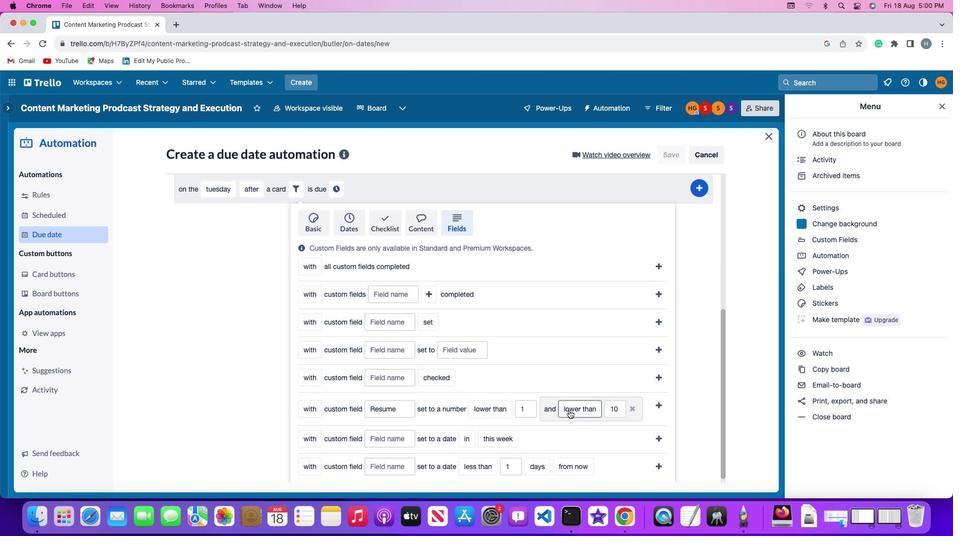 
Action: Mouse pressed left at (566, 407)
Screenshot: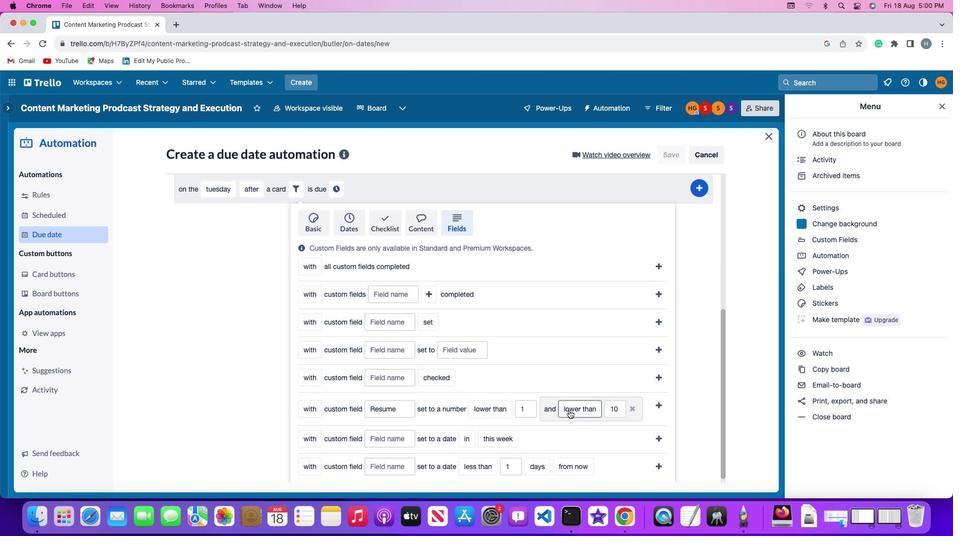 
Action: Mouse moved to (584, 329)
Screenshot: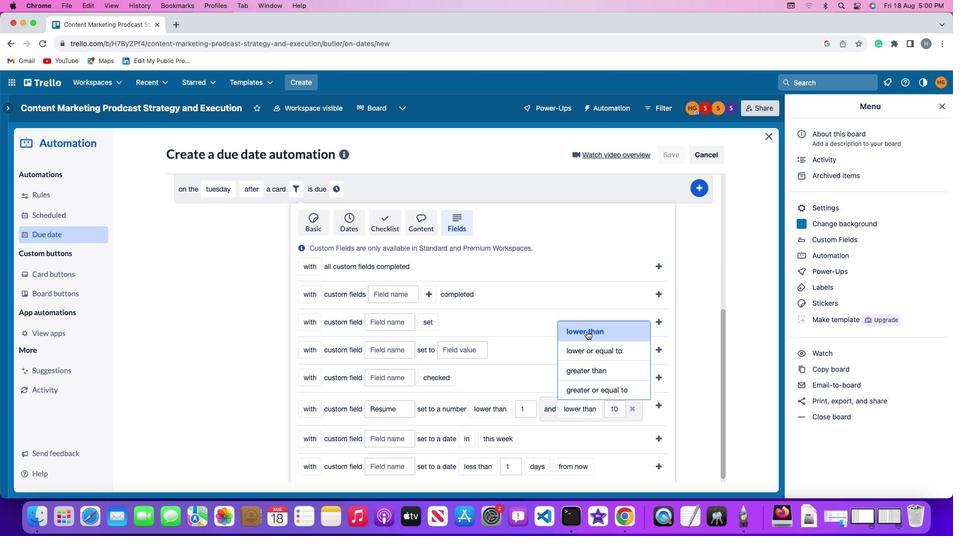 
Action: Mouse pressed left at (584, 329)
Screenshot: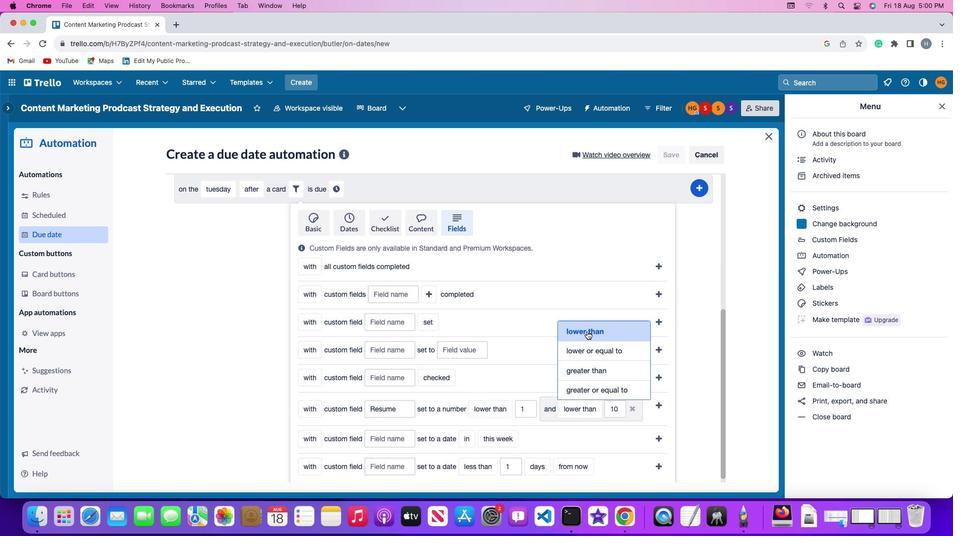 
Action: Mouse moved to (619, 407)
Screenshot: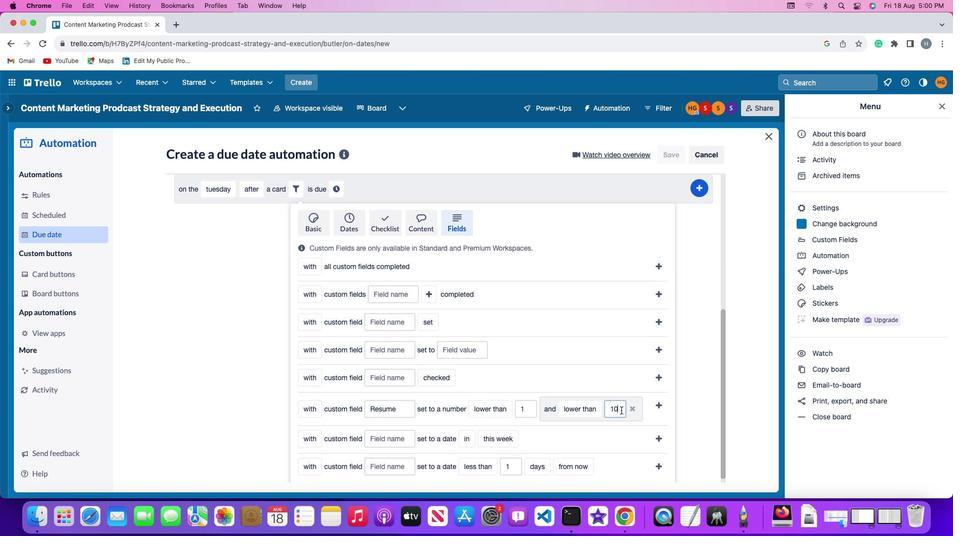 
Action: Mouse pressed left at (619, 407)
Screenshot: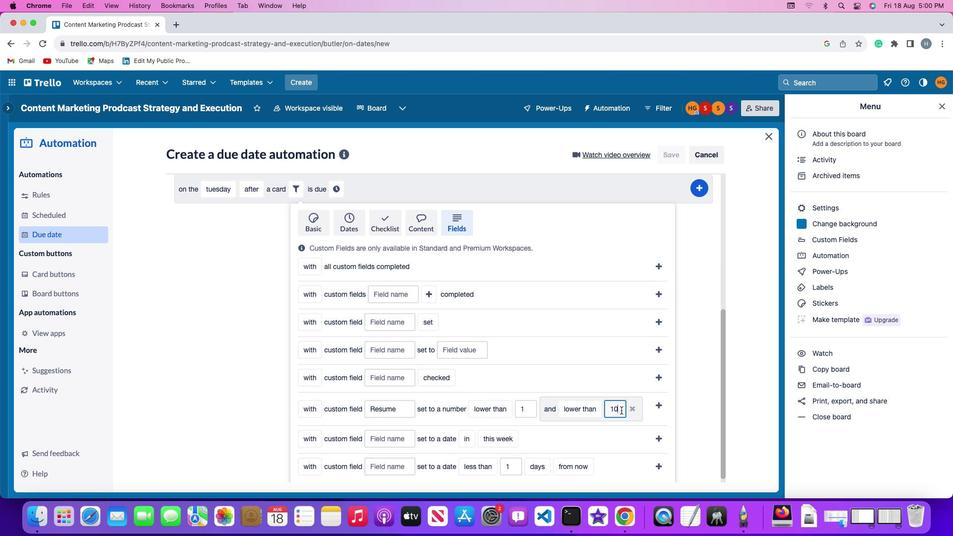 
Action: Key pressed Key.backspaceKey.backspace'1''0'
Screenshot: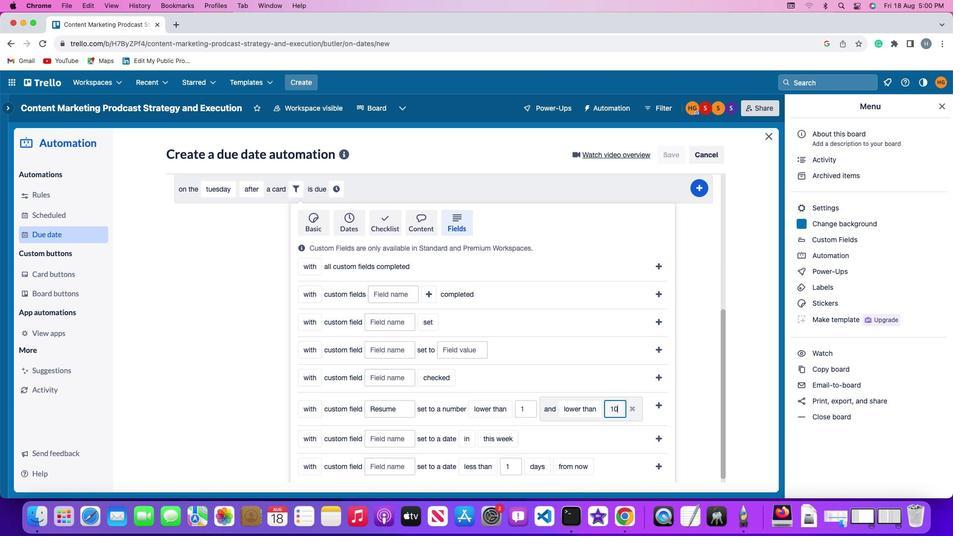 
Action: Mouse moved to (656, 401)
Screenshot: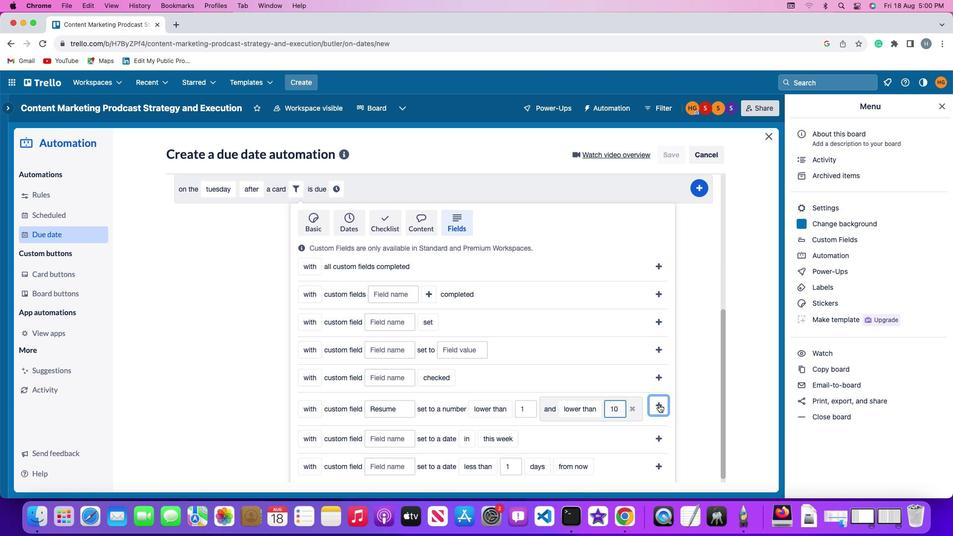 
Action: Mouse pressed left at (656, 401)
Screenshot: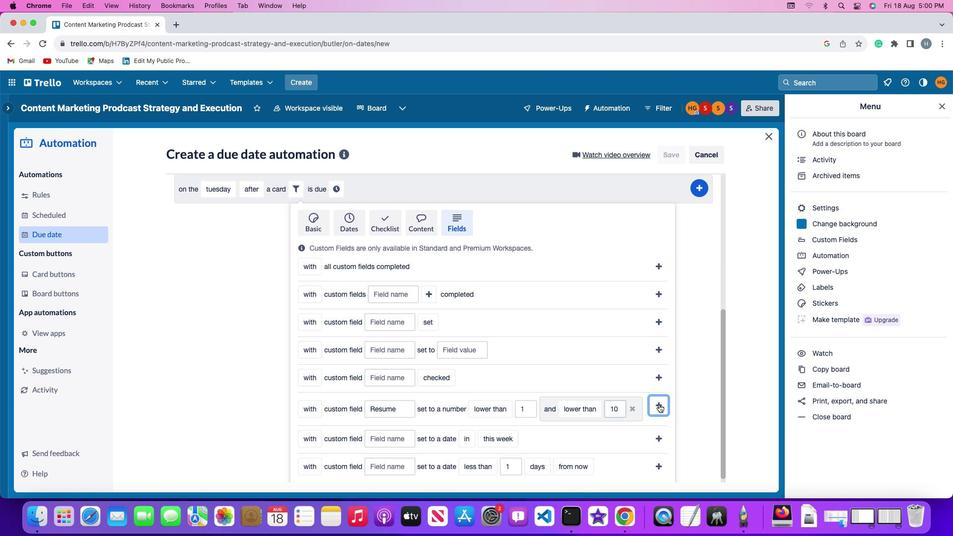 
Action: Mouse moved to (588, 431)
Screenshot: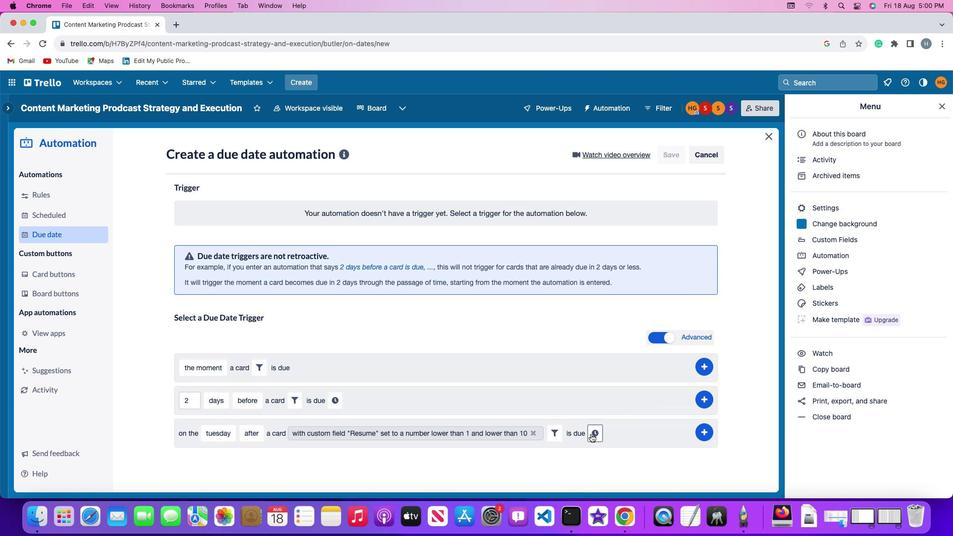 
Action: Mouse pressed left at (588, 431)
Screenshot: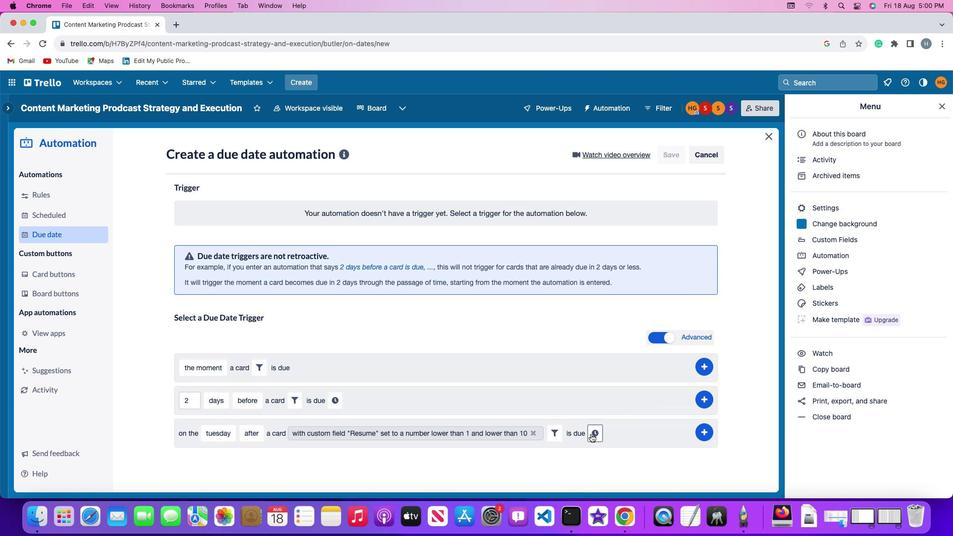 
Action: Mouse moved to (611, 434)
Screenshot: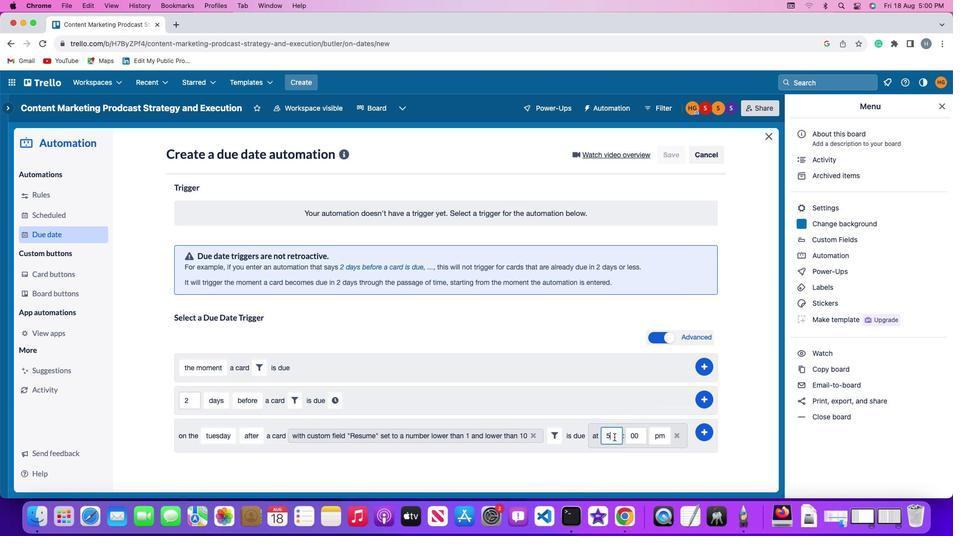 
Action: Mouse pressed left at (611, 434)
Screenshot: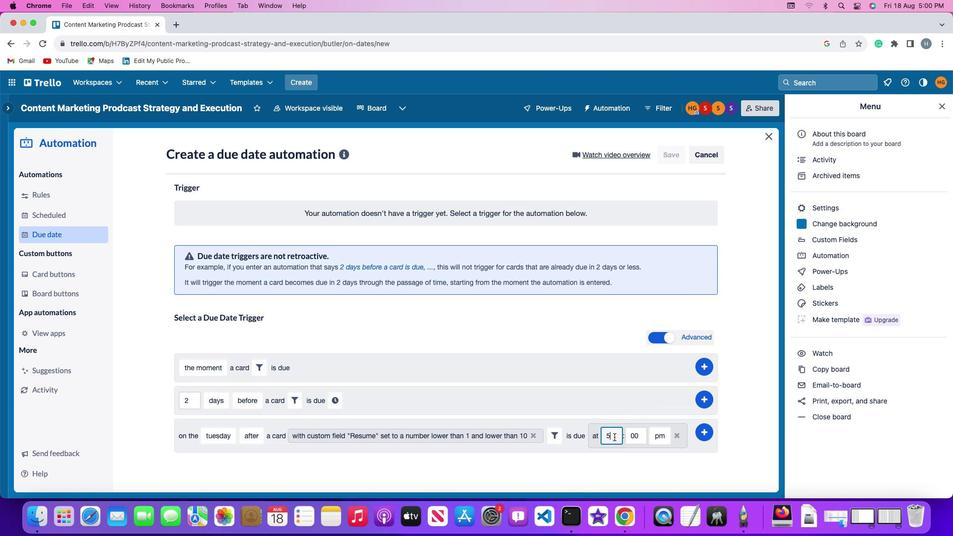 
Action: Key pressed Key.backspace'1''1'
Screenshot: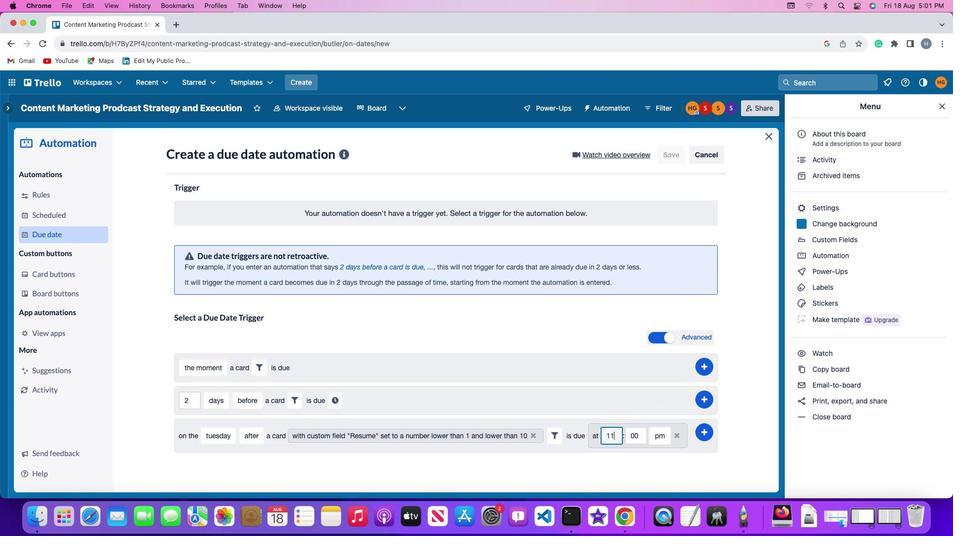 
Action: Mouse moved to (637, 434)
Screenshot: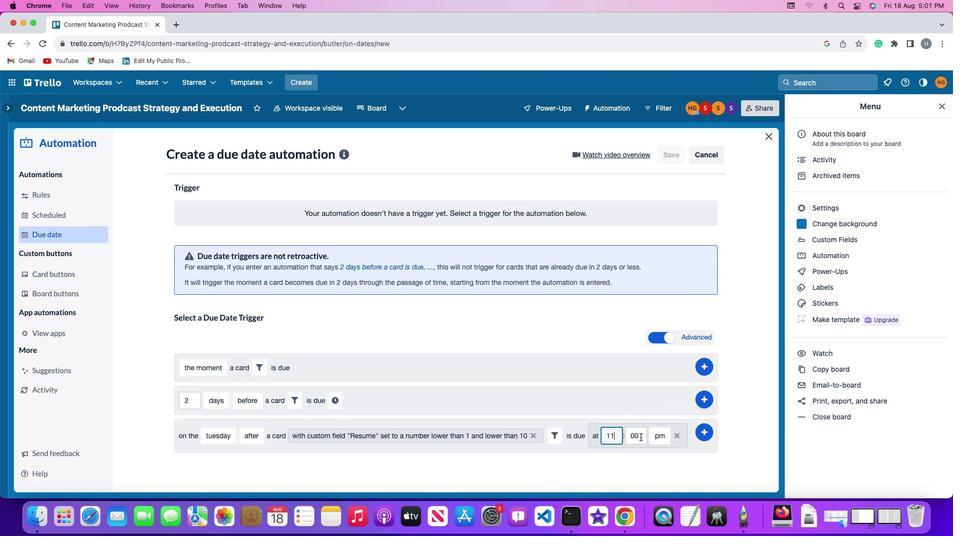 
Action: Mouse pressed left at (637, 434)
Screenshot: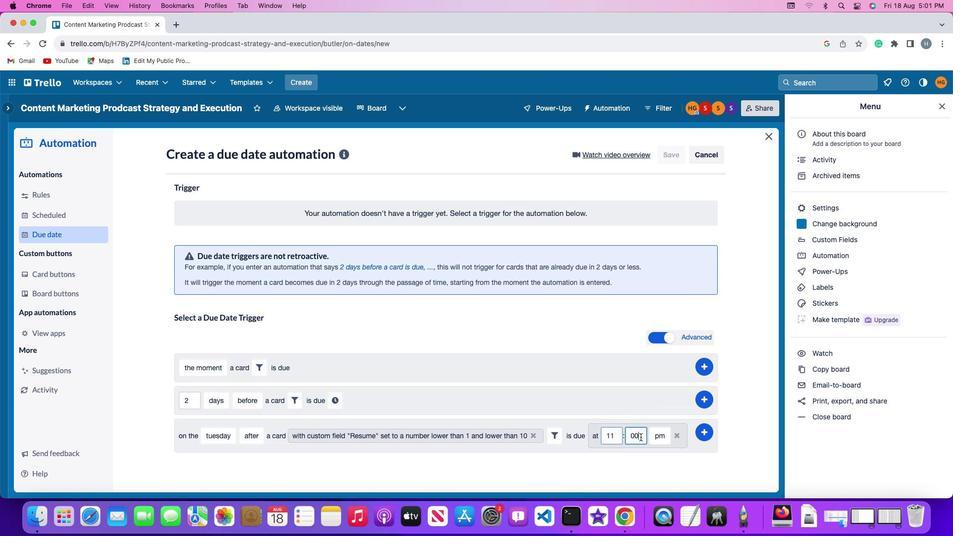 
Action: Key pressed Key.backspaceKey.backspace
Screenshot: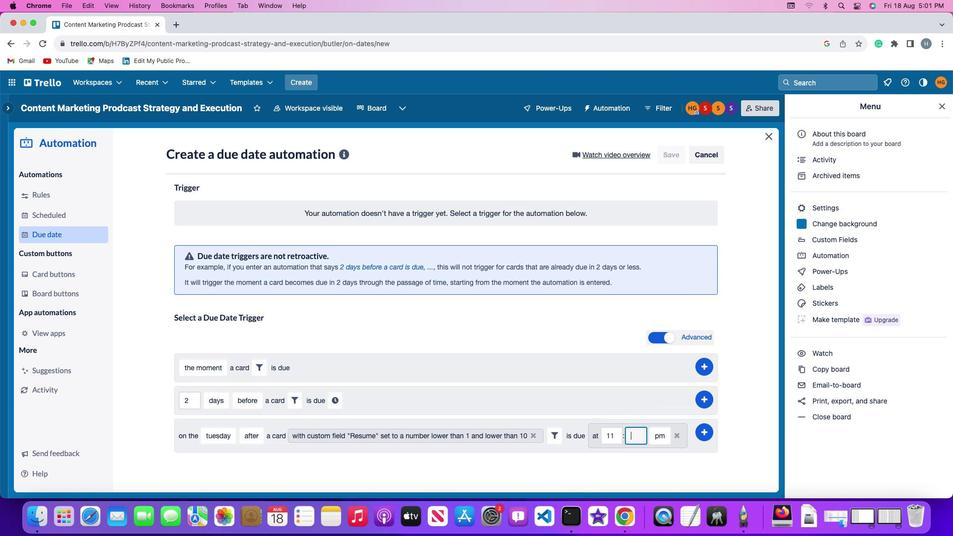 
Action: Mouse moved to (637, 434)
Screenshot: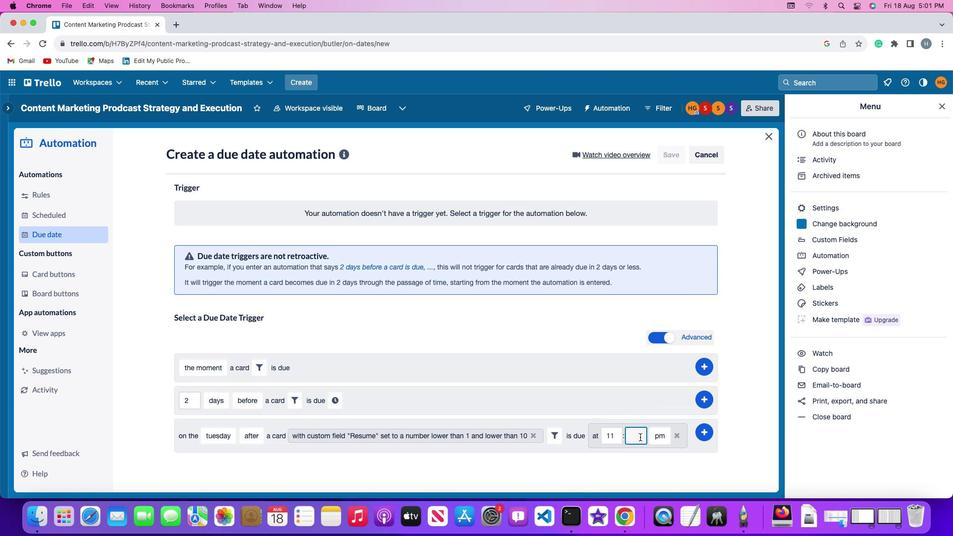 
Action: Key pressed '0'
Screenshot: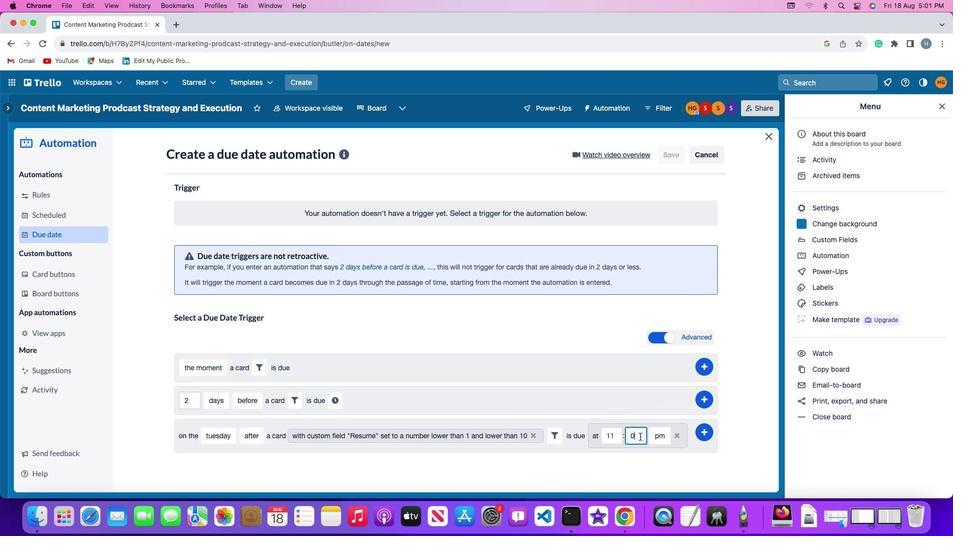 
Action: Mouse moved to (637, 433)
Screenshot: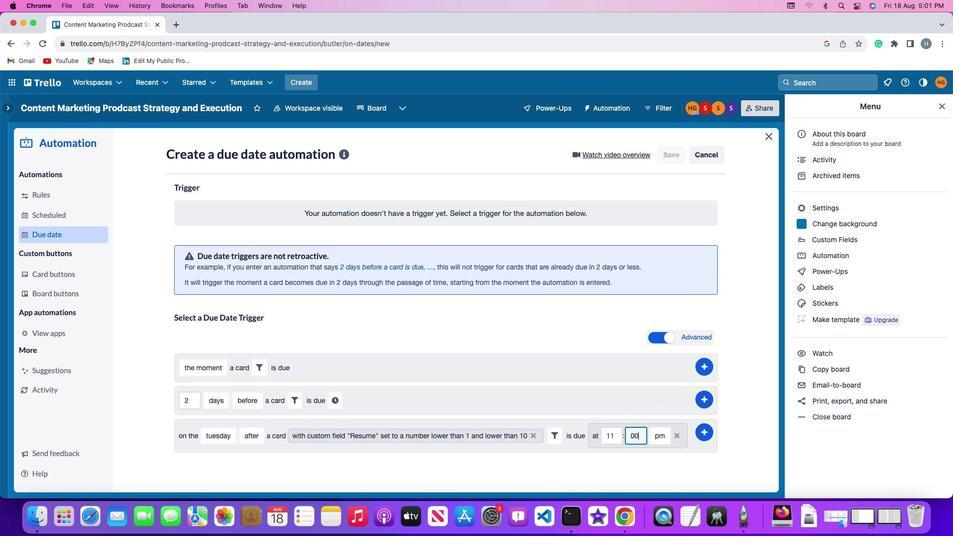 
Action: Key pressed '0'
Screenshot: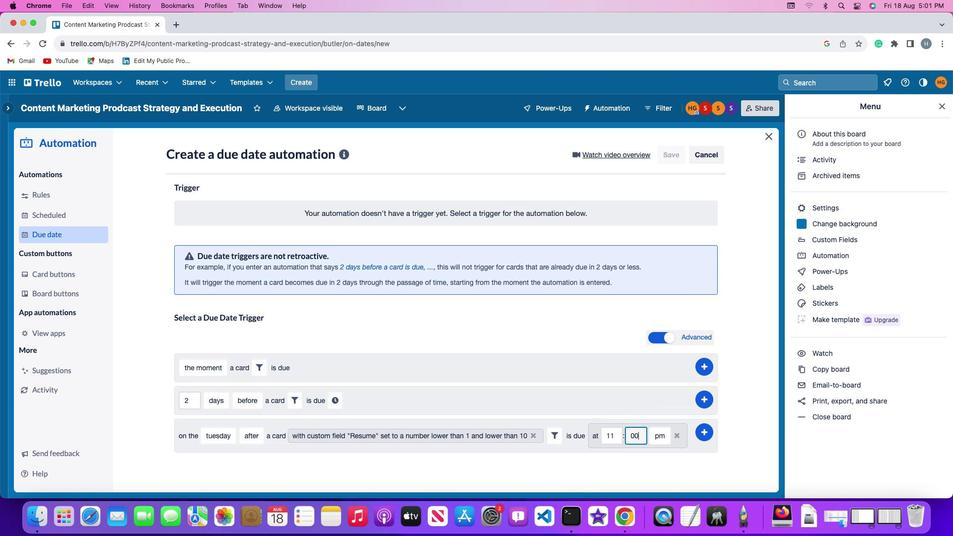 
Action: Mouse moved to (651, 431)
Screenshot: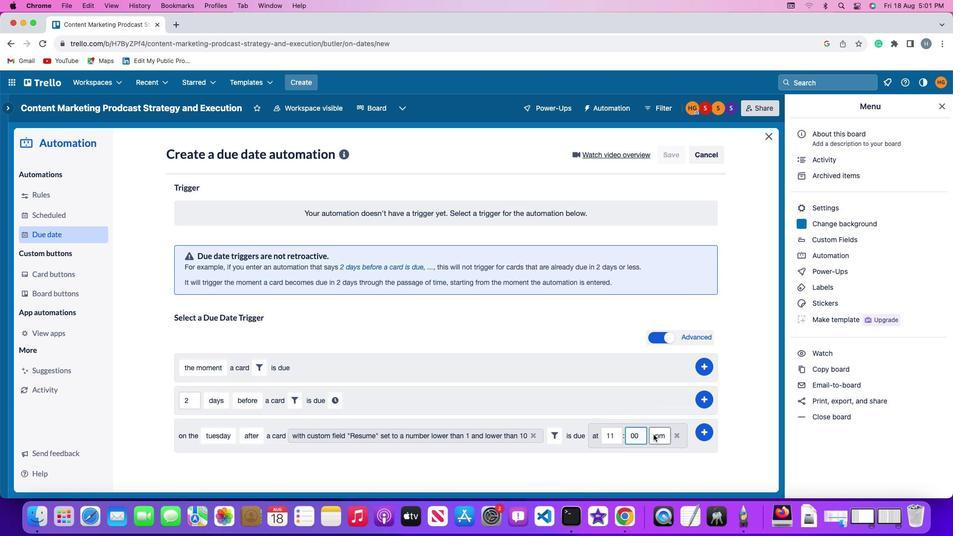 
Action: Mouse pressed left at (651, 431)
Screenshot: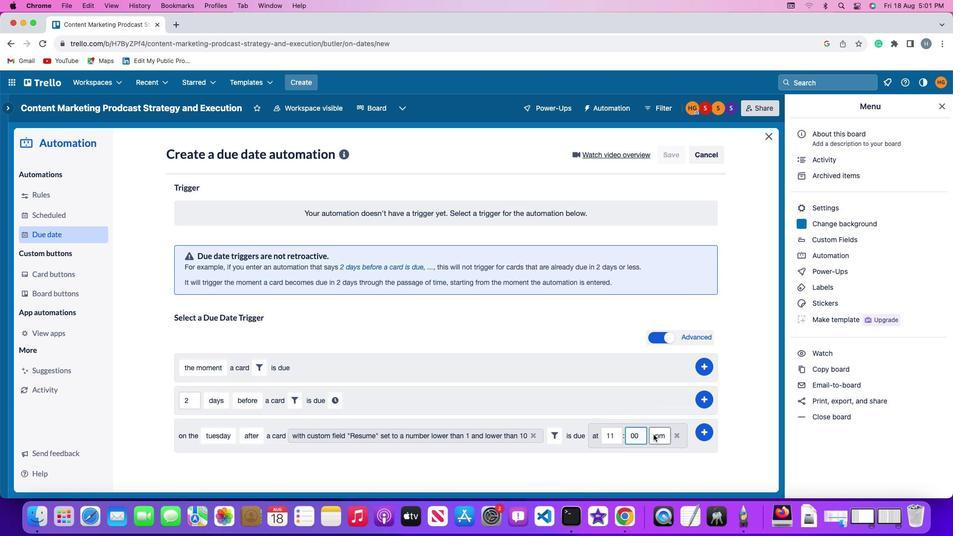 
Action: Mouse moved to (243, 455)
Screenshot: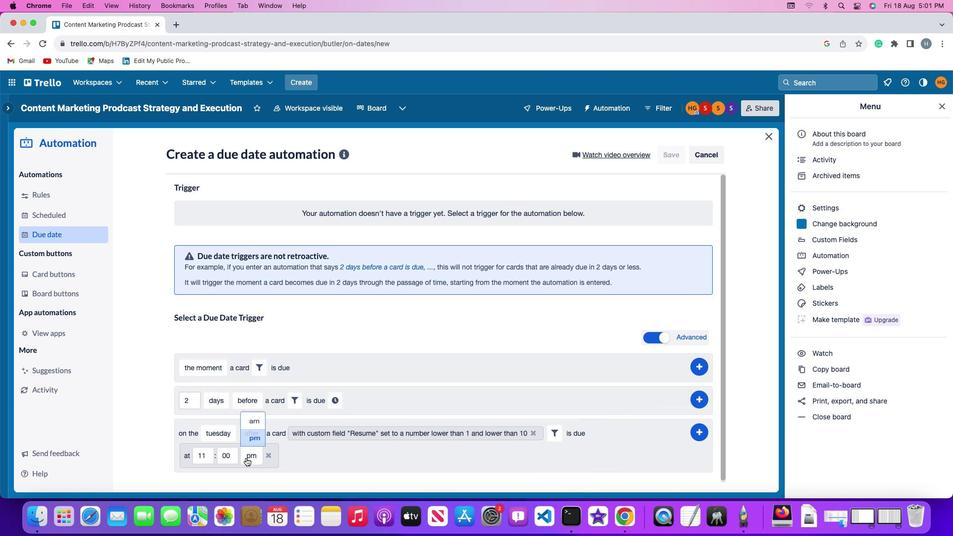 
Action: Mouse pressed left at (243, 455)
Screenshot: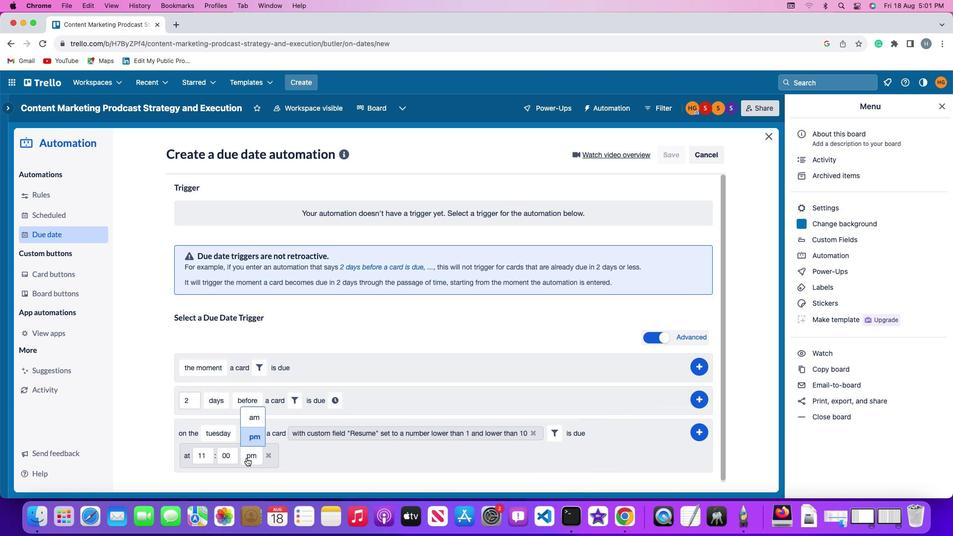 
Action: Mouse moved to (247, 412)
Screenshot: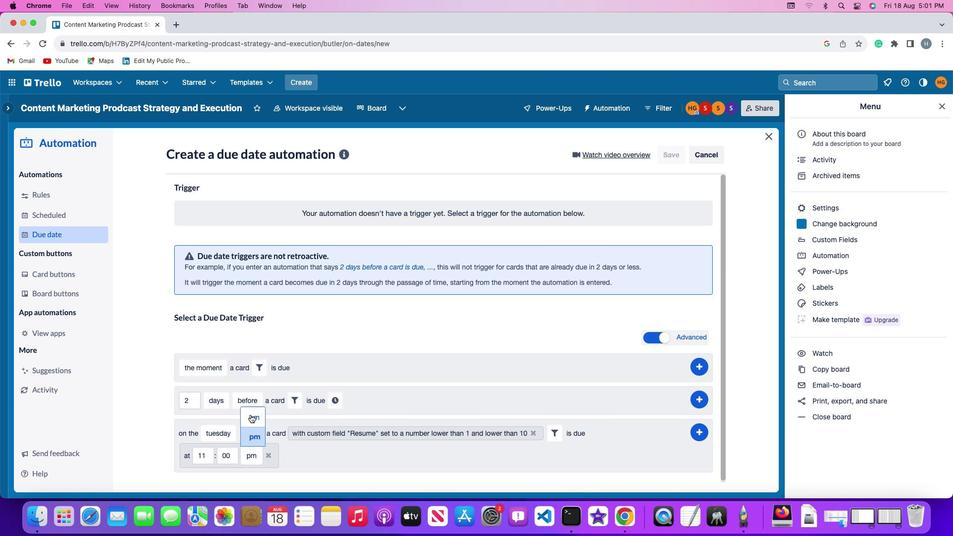 
Action: Mouse pressed left at (247, 412)
Screenshot: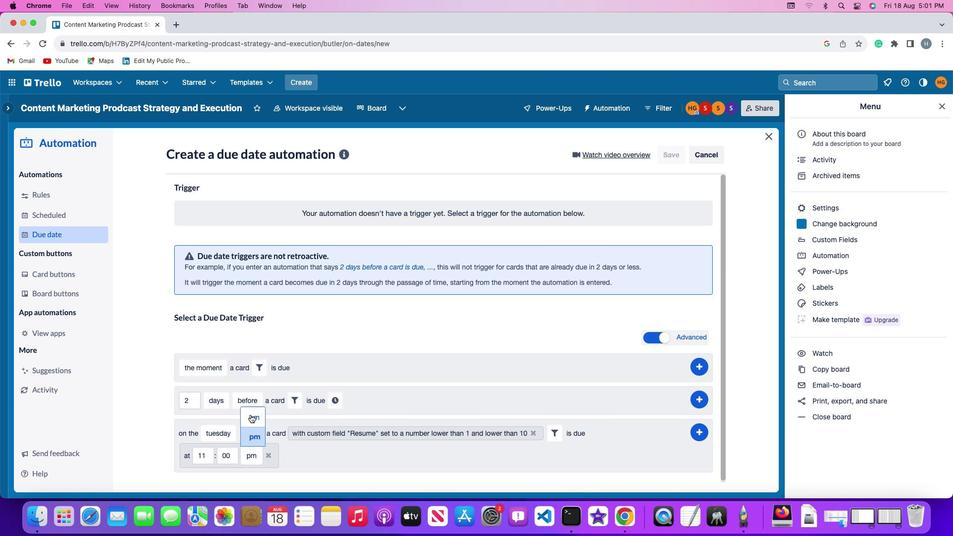 
Action: Mouse moved to (698, 427)
Screenshot: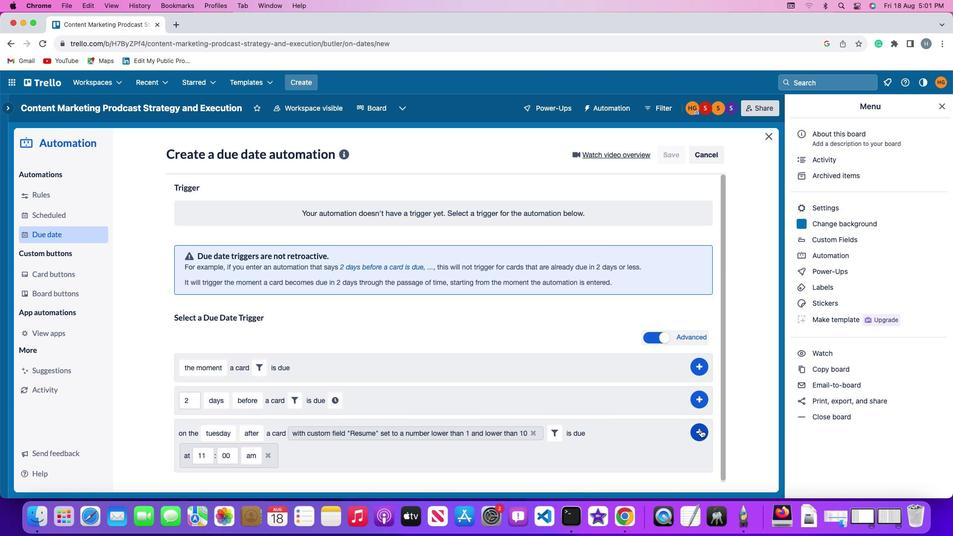 
Action: Mouse pressed left at (698, 427)
Screenshot: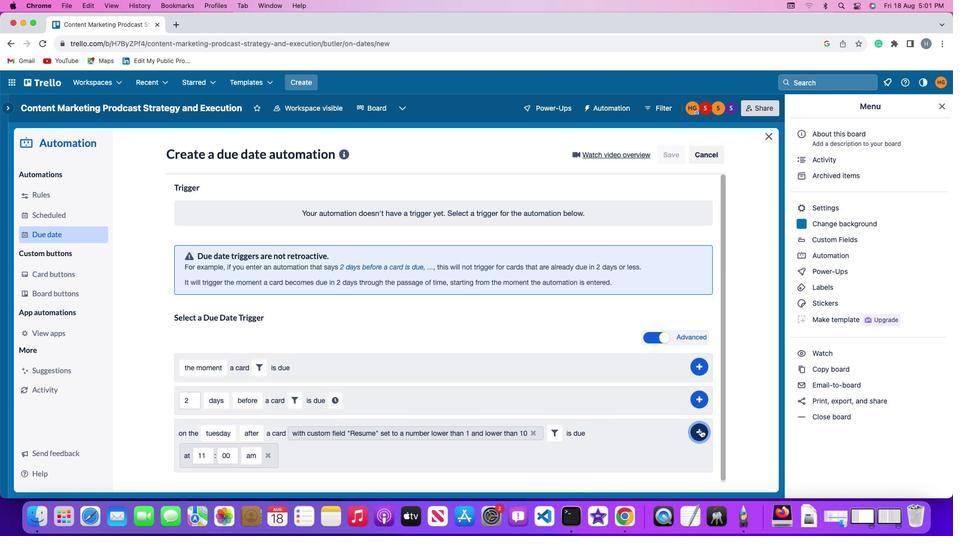 
Action: Mouse moved to (738, 351)
Screenshot: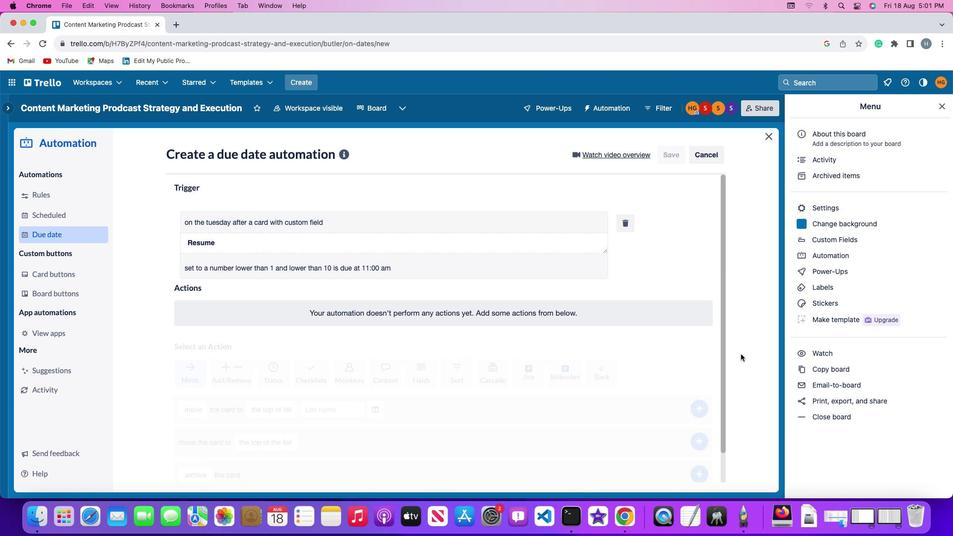 
